 Task: Add Attachment from Google Drive to Card Card0000000307 in Board Board0000000077 in Workspace WS0000000026 in Trello. Add Cover Orange to Card Card0000000307 in Board Board0000000077 in Workspace WS0000000026 in Trello. Add "Add Label …" with "Title" Title0000000307 to Button Button0000000307 to Card Card0000000307 in Board Board0000000077 in Workspace WS0000000026 in Trello. Add Description DS0000000307 to Card Card0000000307 in Board Board0000000077 in Workspace WS0000000026 in Trello. Add Comment CM0000000307 to Card Card0000000307 in Board Board0000000077 in Workspace WS0000000026 in Trello
Action: Mouse moved to (433, 478)
Screenshot: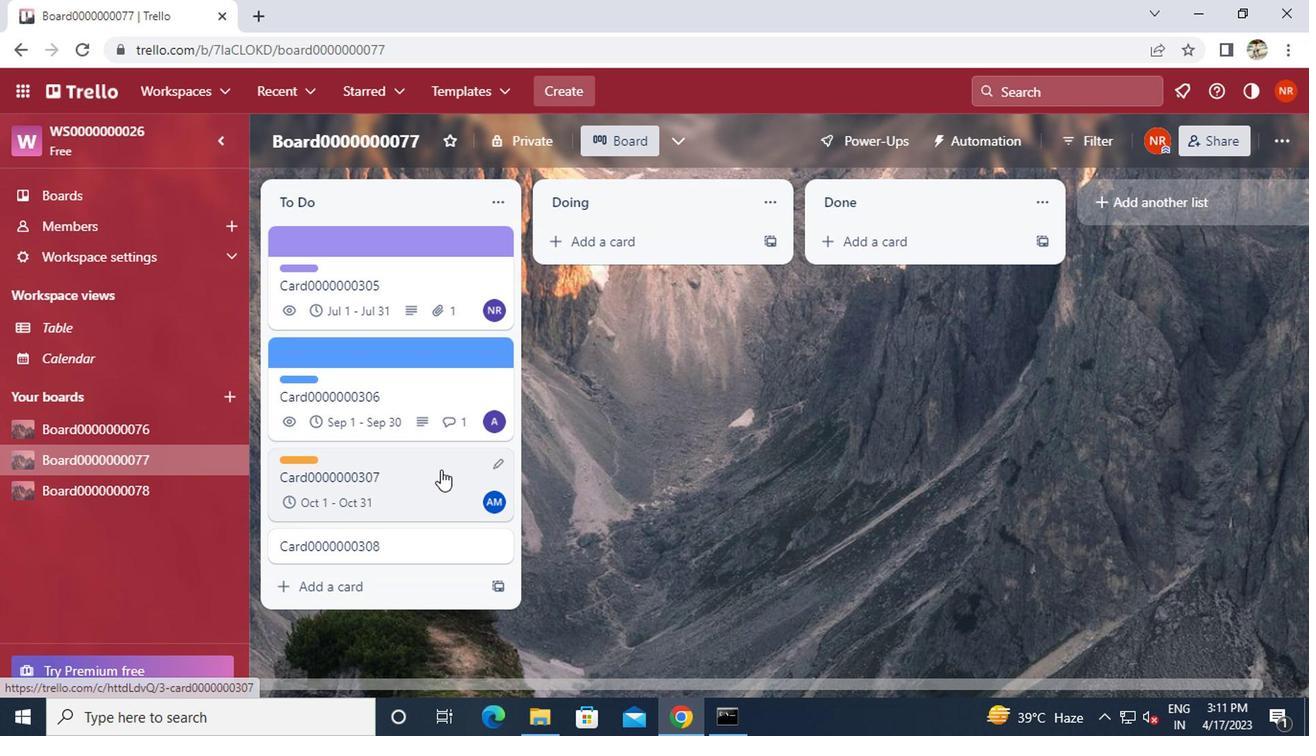 
Action: Mouse pressed left at (433, 478)
Screenshot: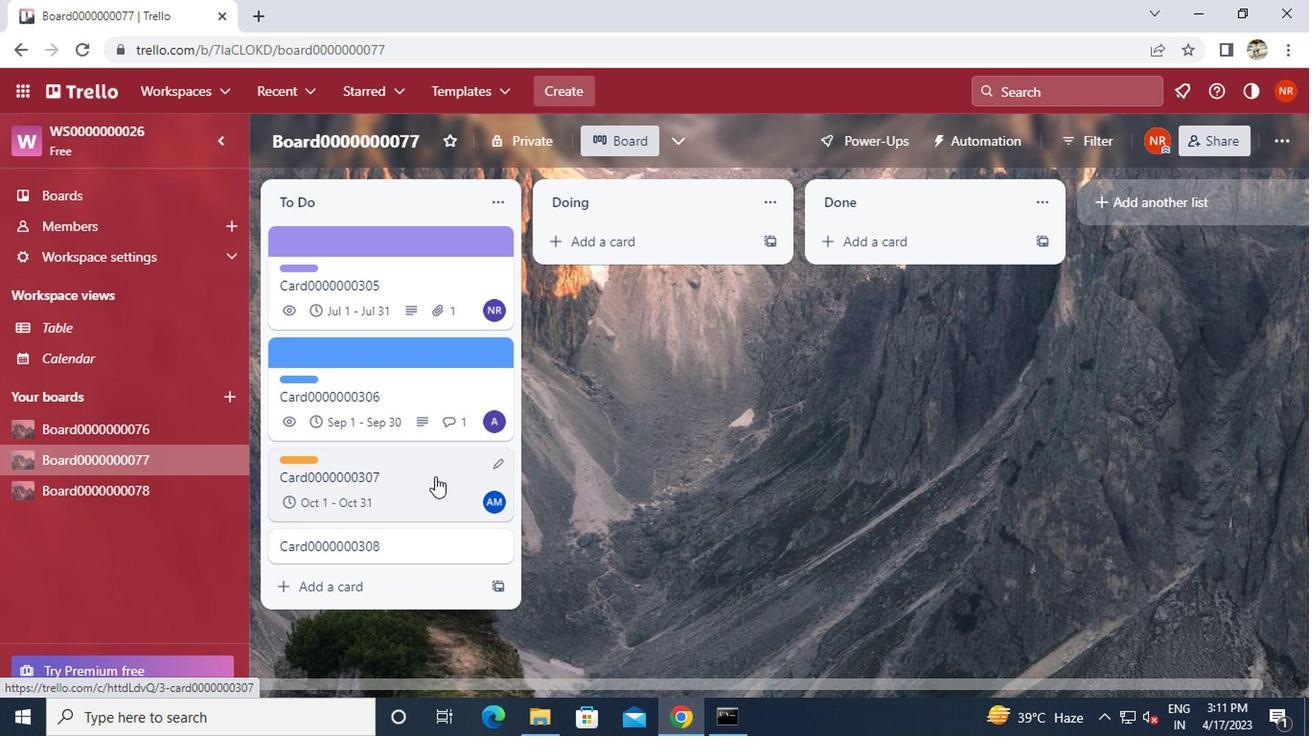 
Action: Mouse moved to (873, 391)
Screenshot: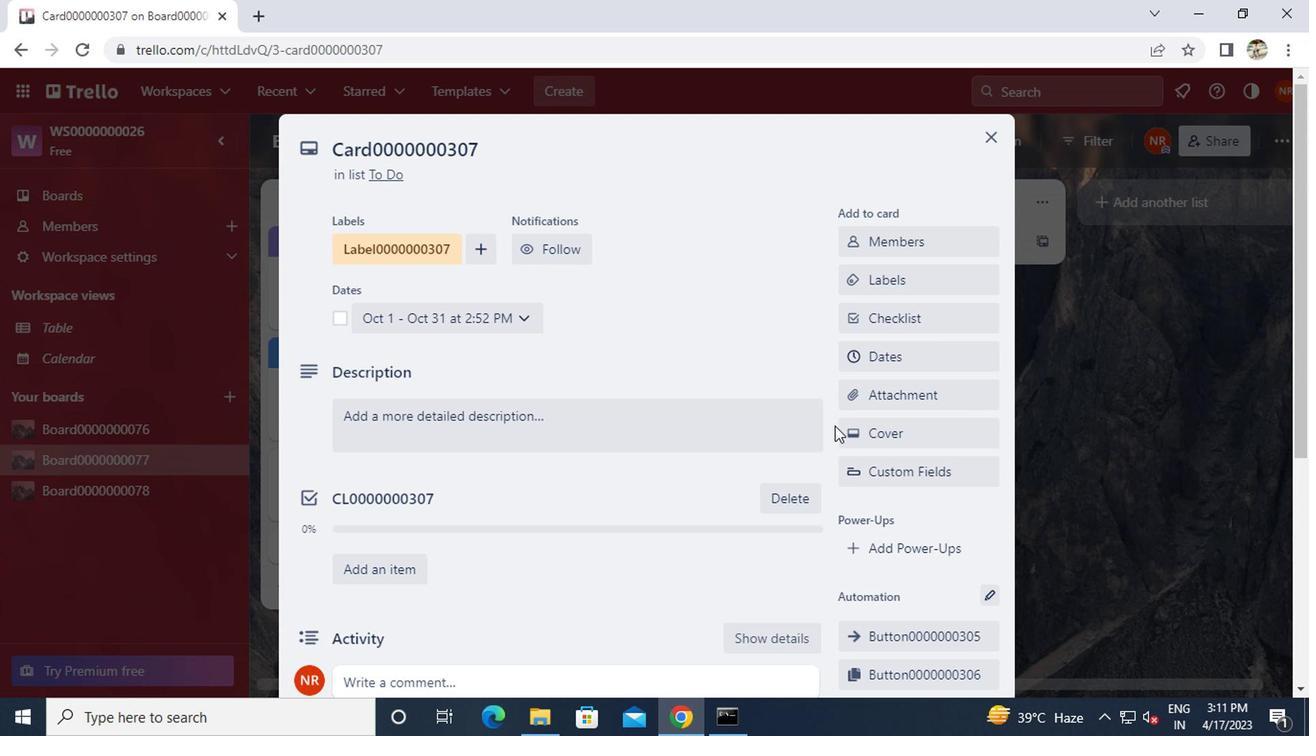 
Action: Mouse pressed left at (873, 391)
Screenshot: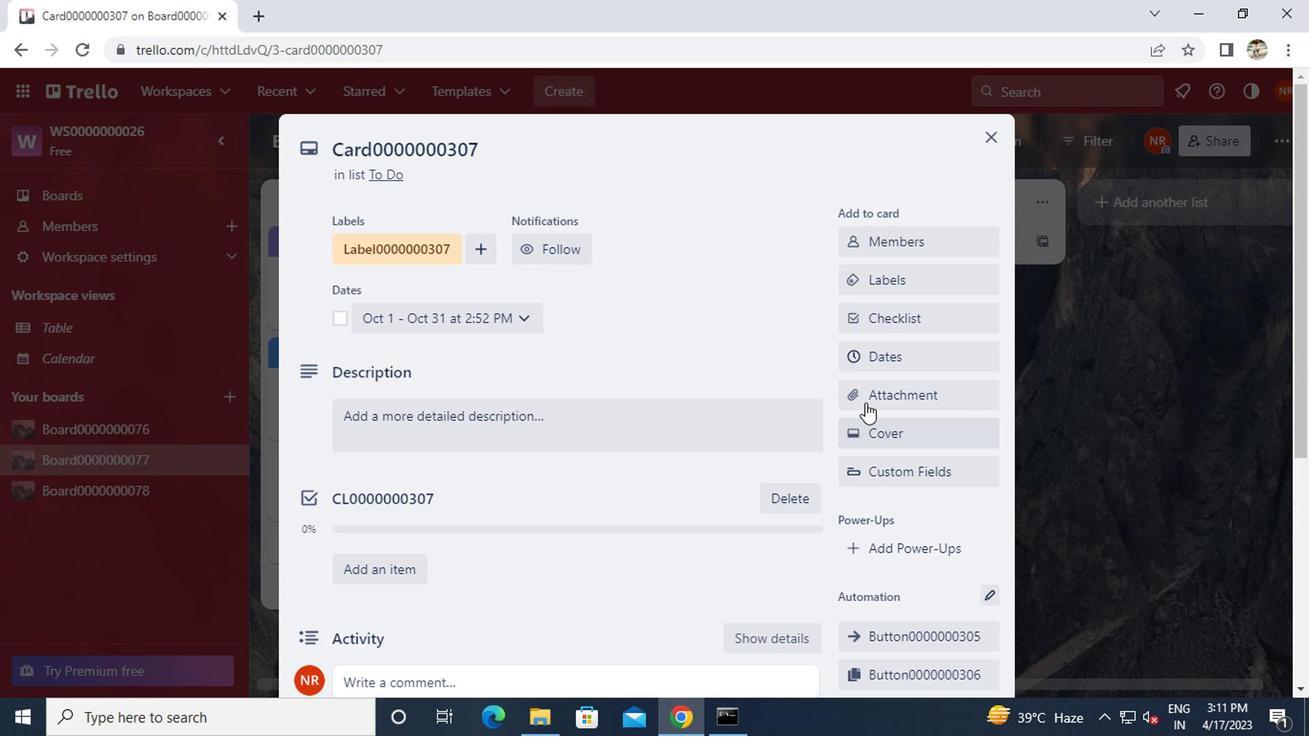 
Action: Mouse moved to (883, 240)
Screenshot: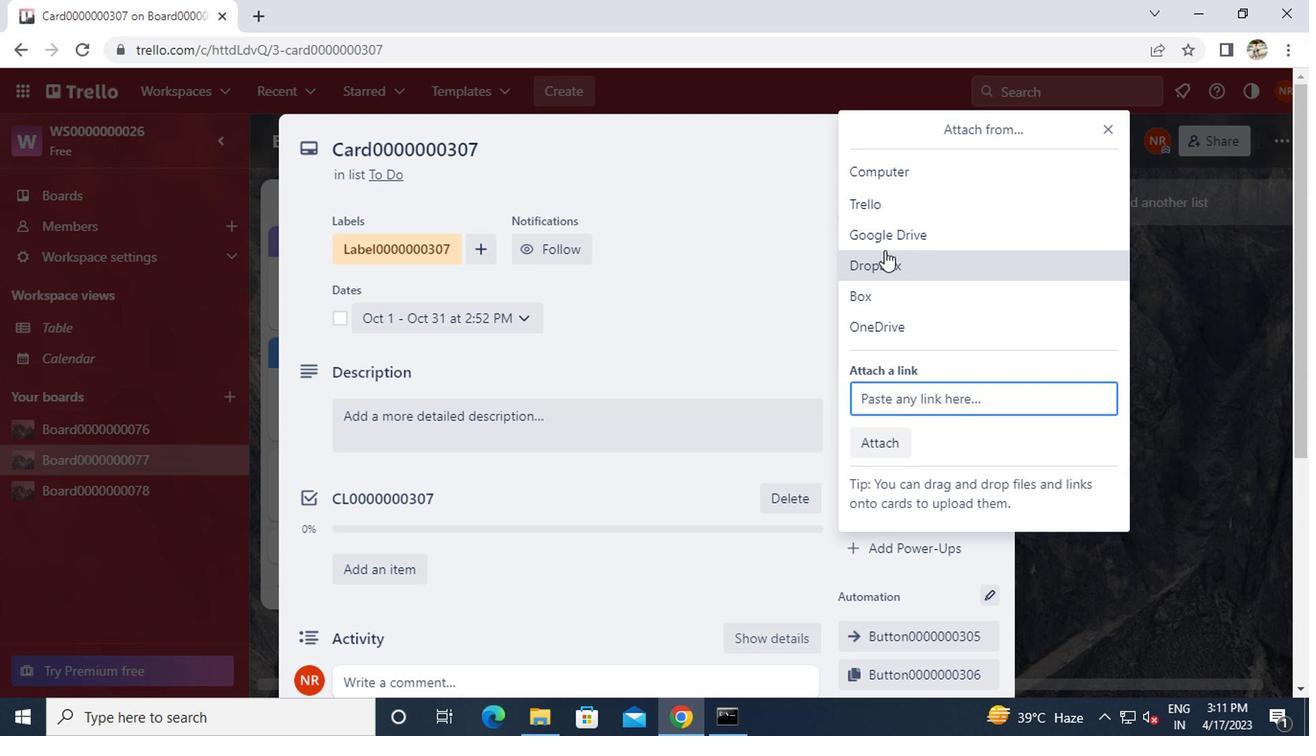 
Action: Mouse pressed left at (883, 240)
Screenshot: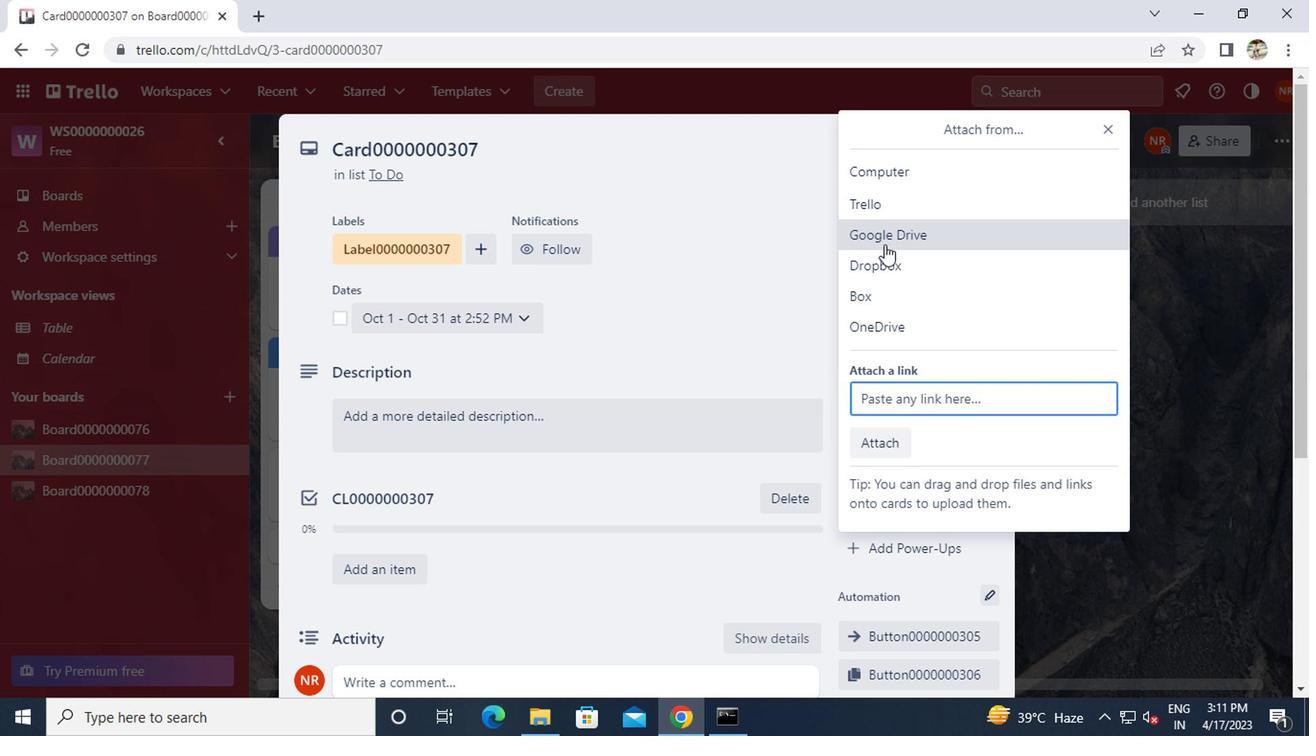 
Action: Mouse moved to (912, 390)
Screenshot: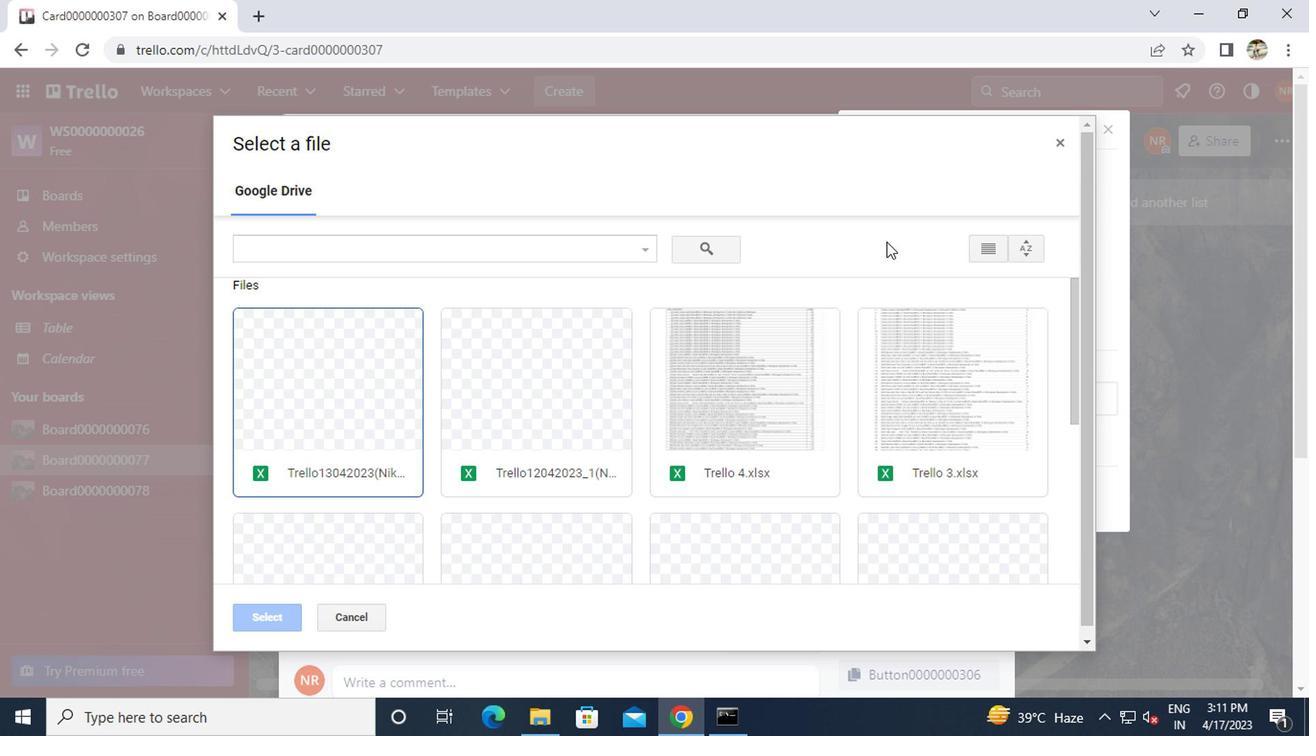 
Action: Mouse pressed left at (912, 390)
Screenshot: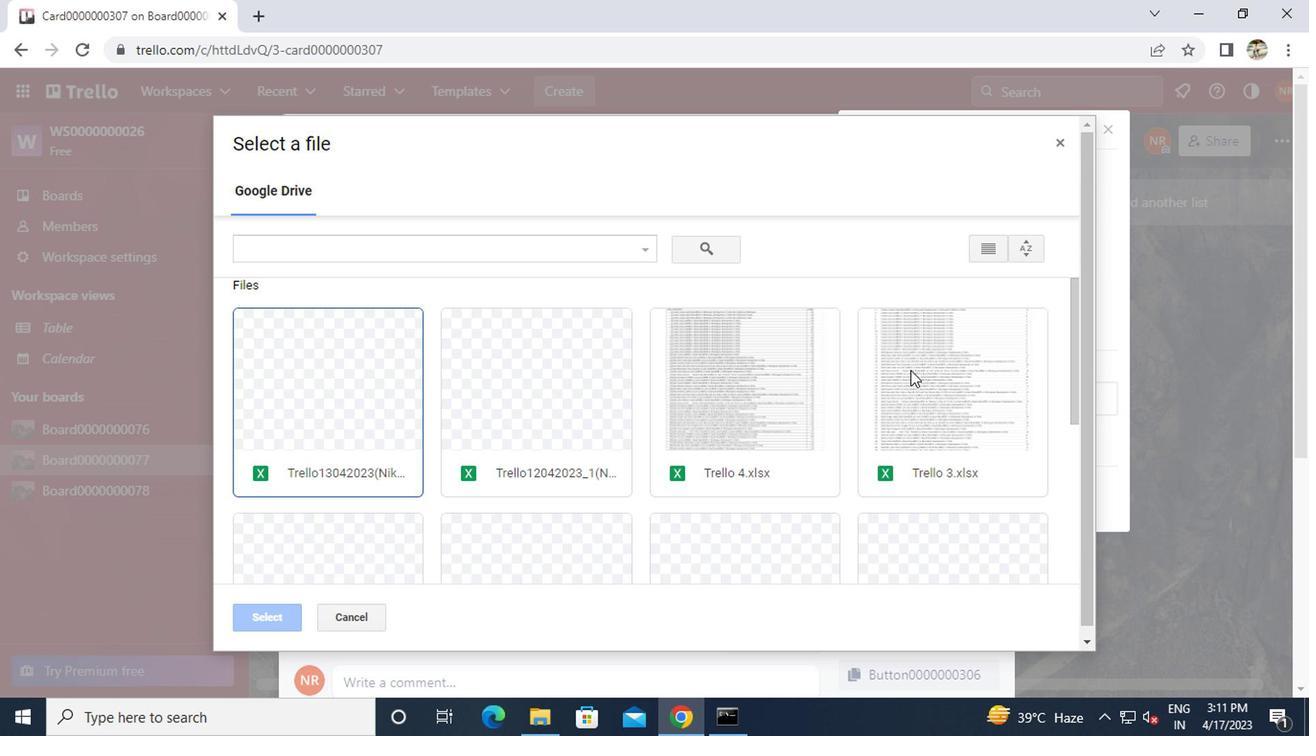 
Action: Mouse moved to (272, 621)
Screenshot: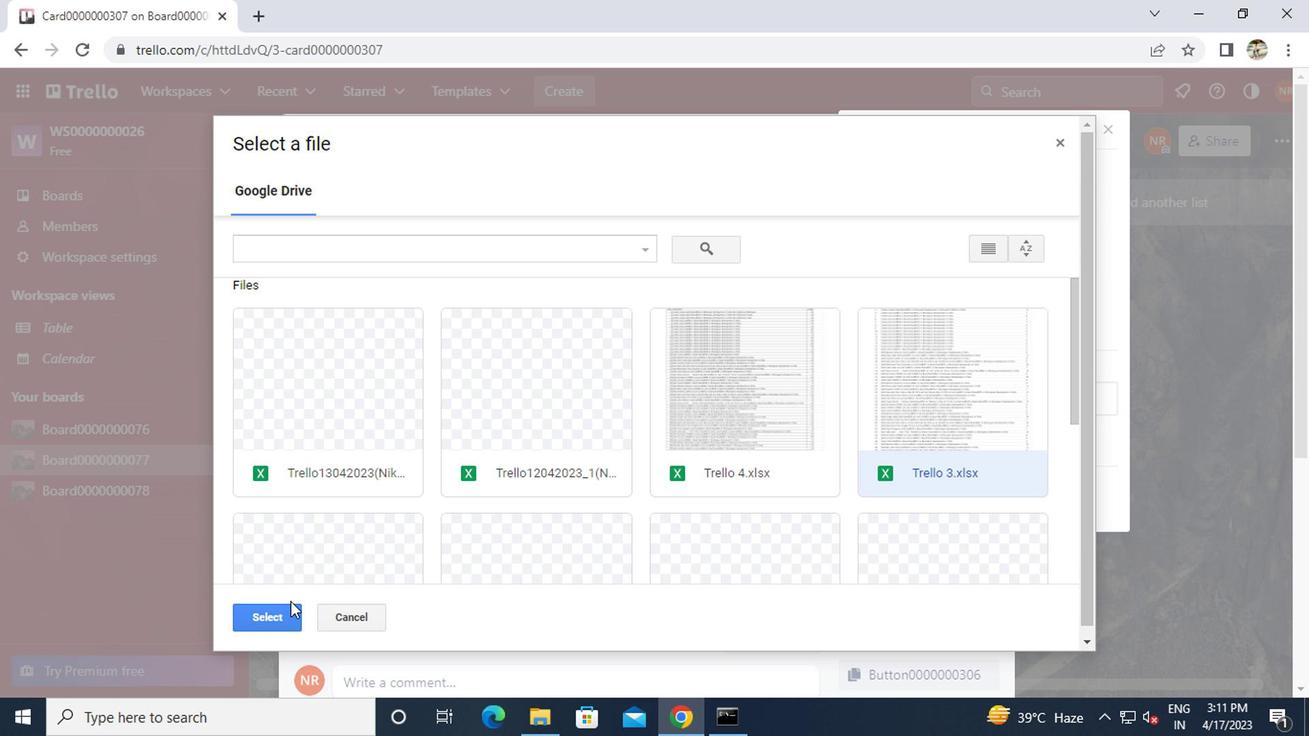 
Action: Mouse pressed left at (272, 621)
Screenshot: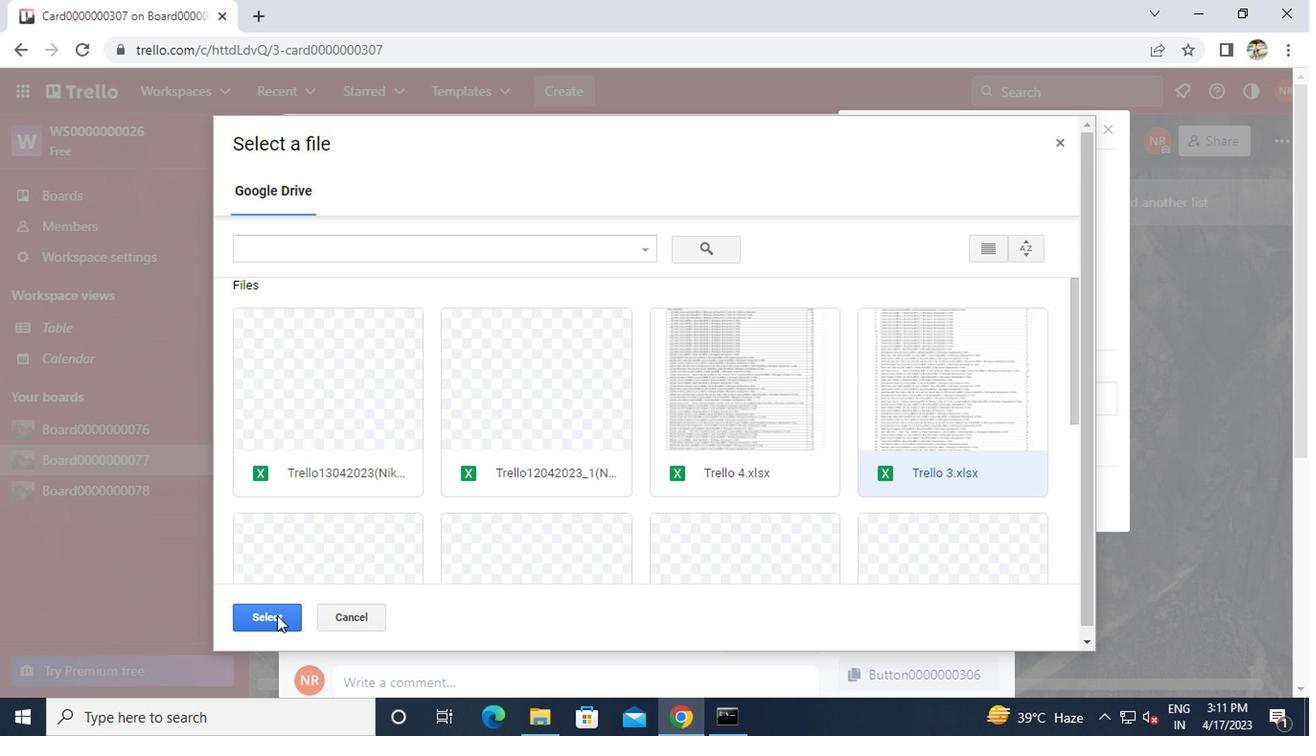 
Action: Mouse moved to (892, 437)
Screenshot: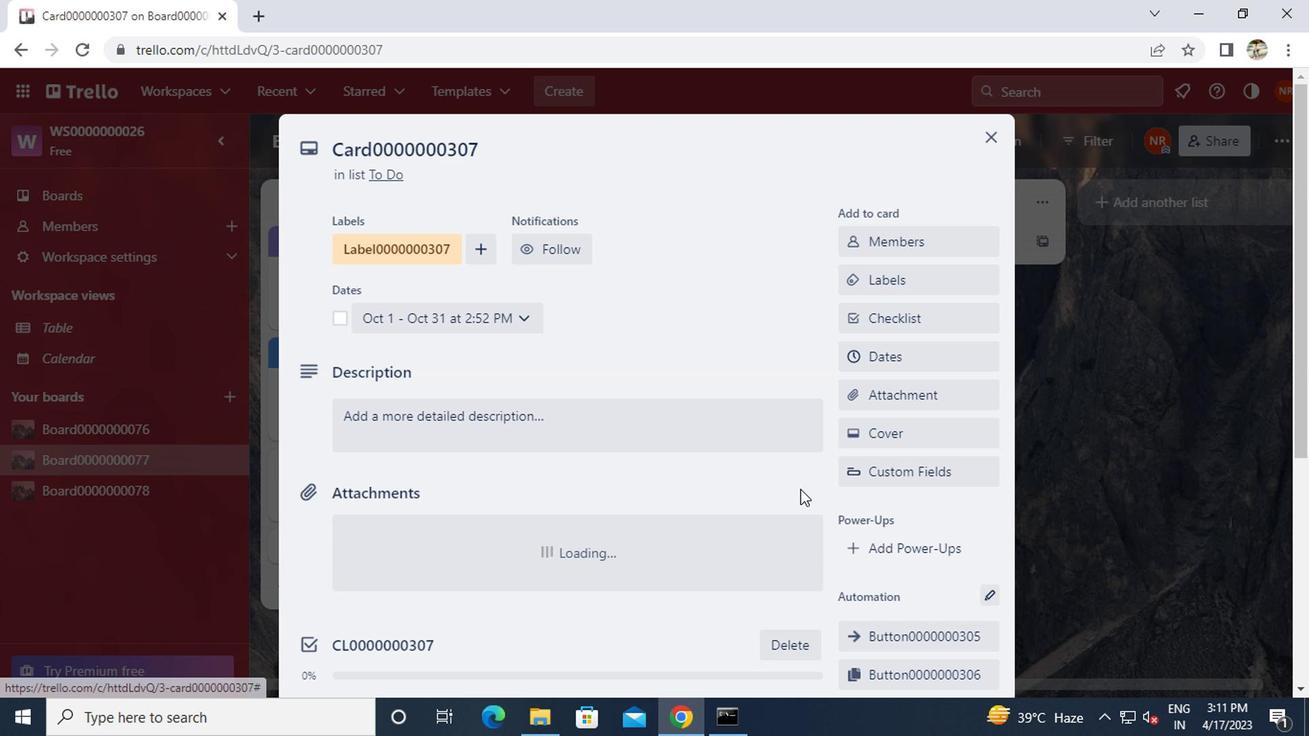 
Action: Mouse pressed left at (892, 437)
Screenshot: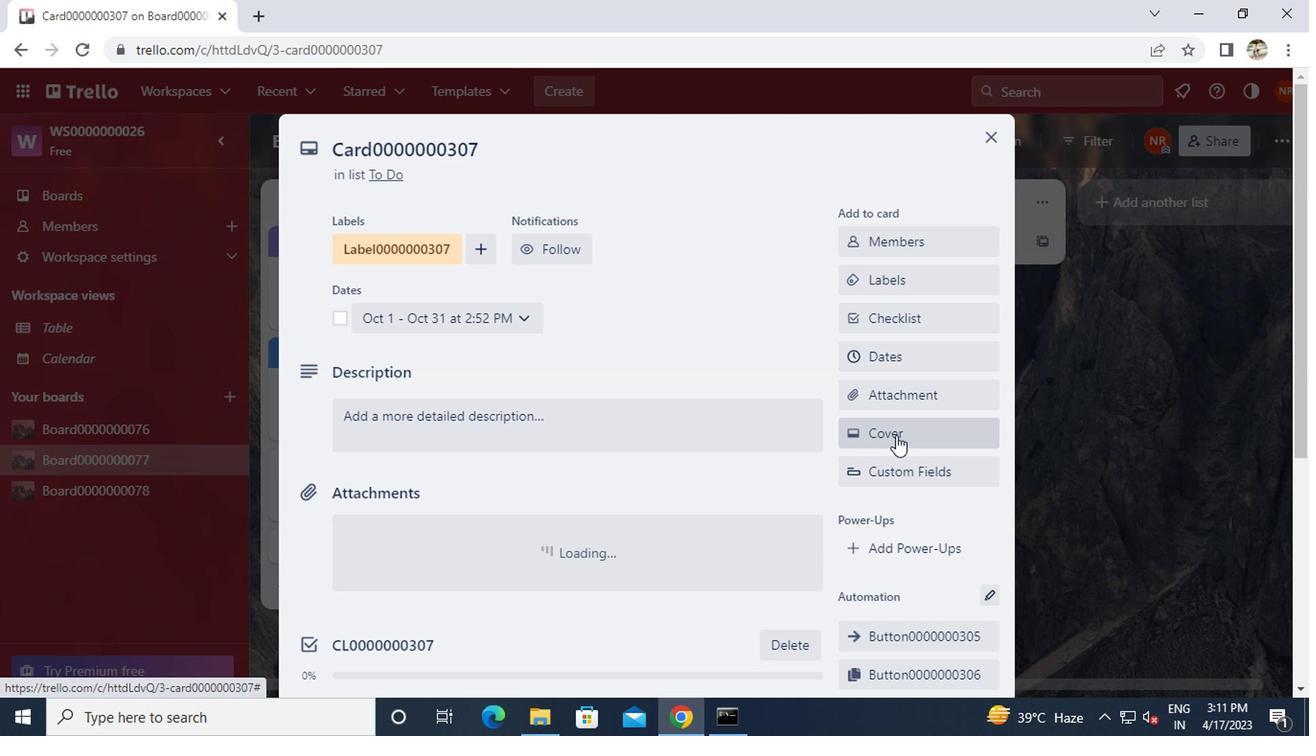 
Action: Mouse moved to (985, 299)
Screenshot: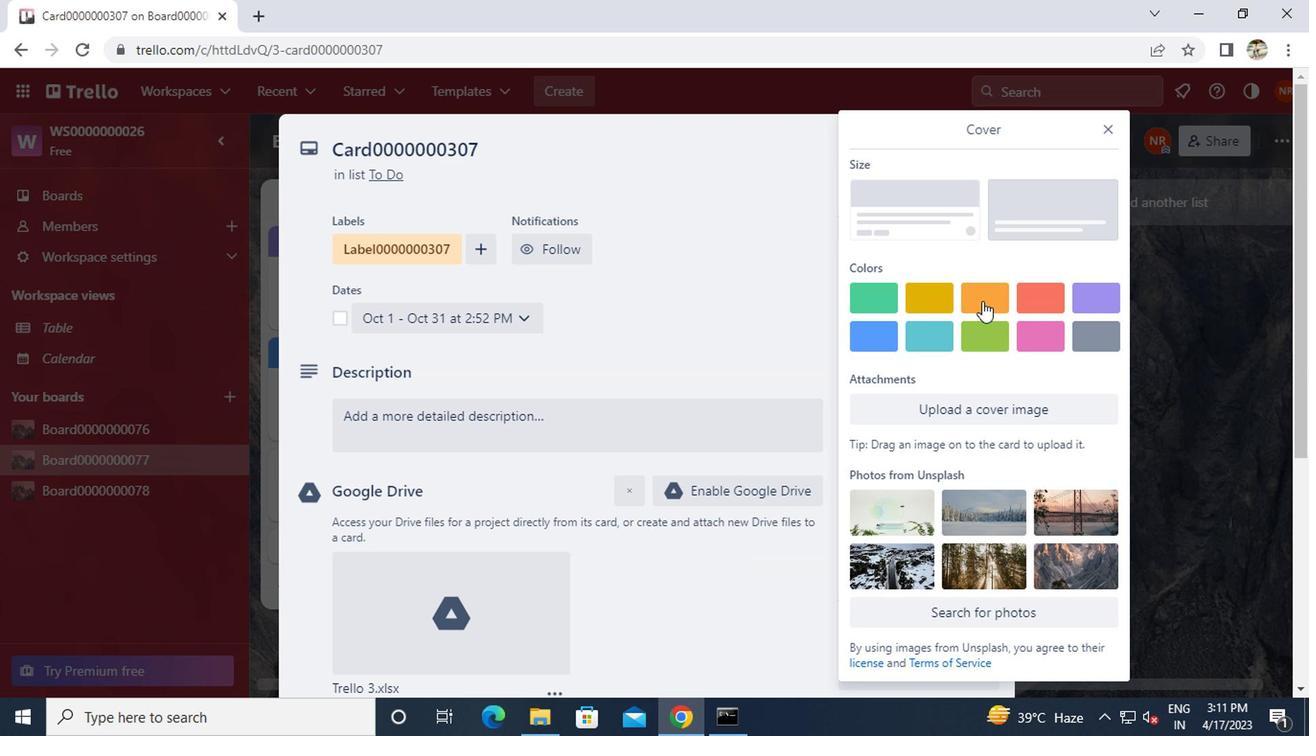 
Action: Mouse pressed left at (985, 299)
Screenshot: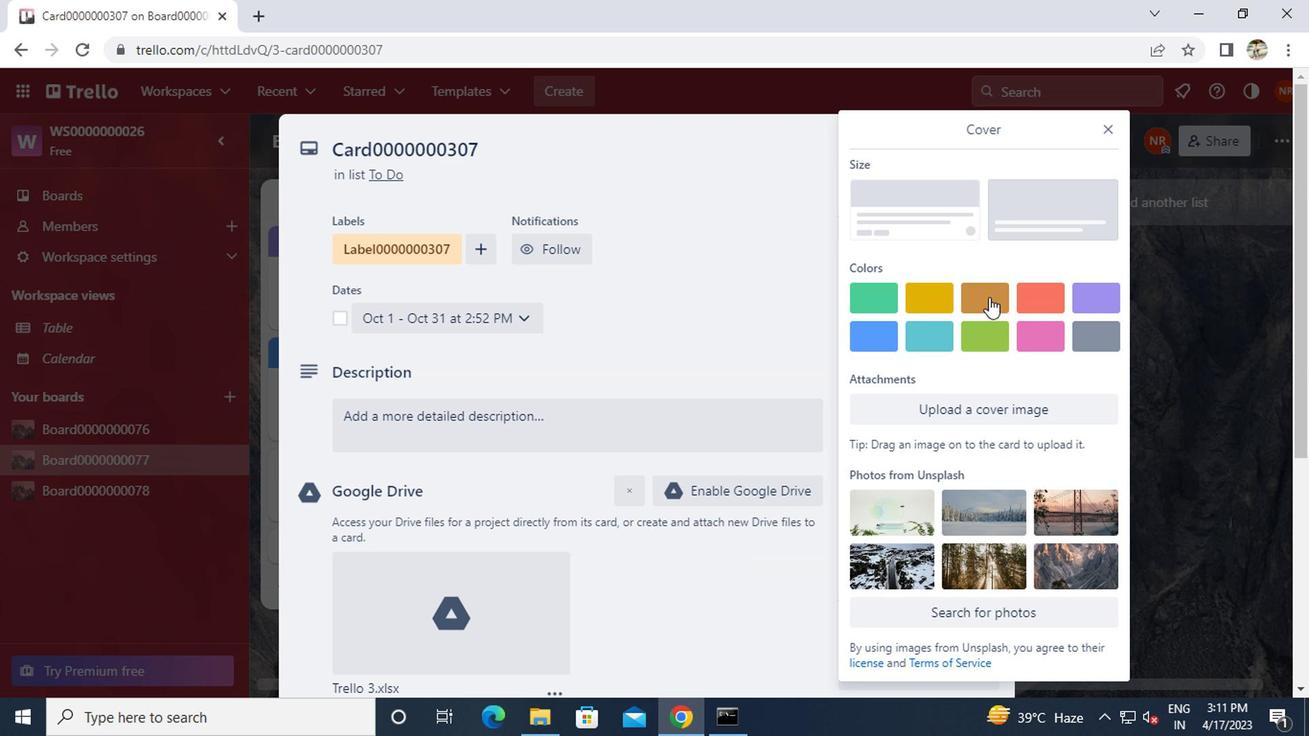 
Action: Mouse moved to (1103, 129)
Screenshot: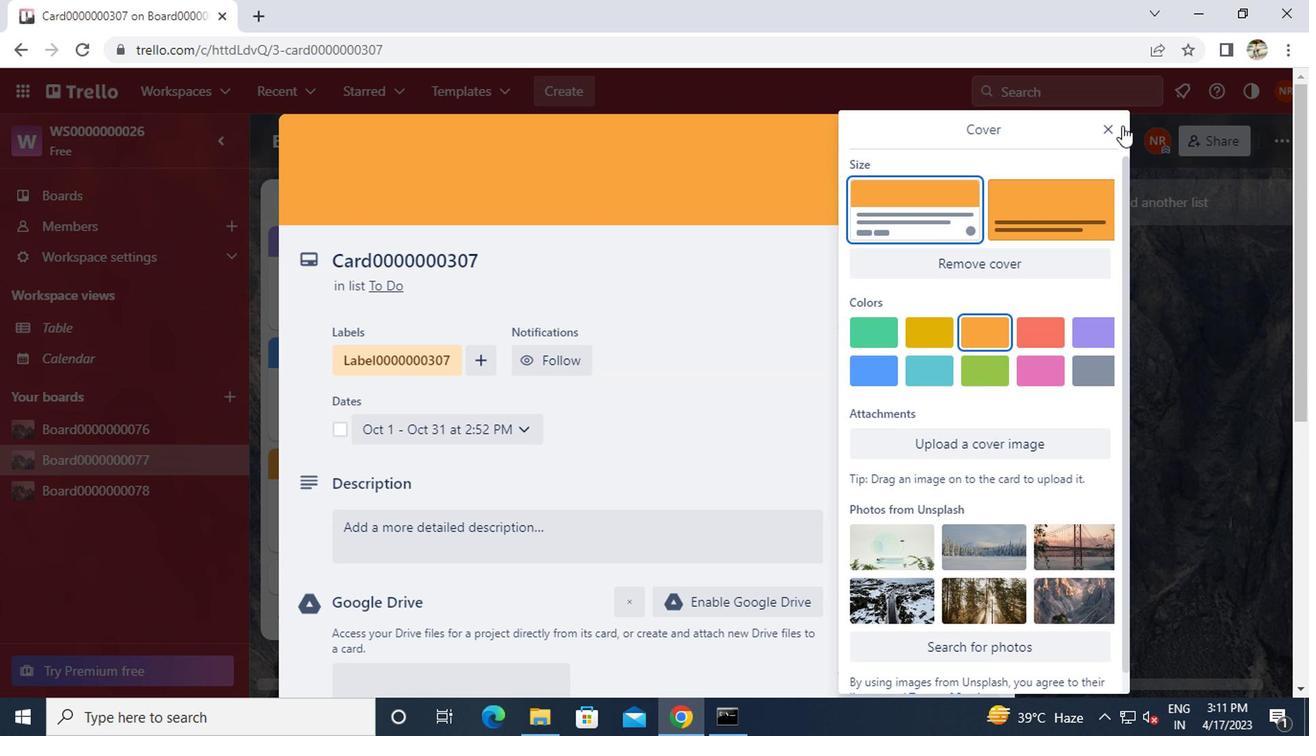 
Action: Mouse pressed left at (1103, 129)
Screenshot: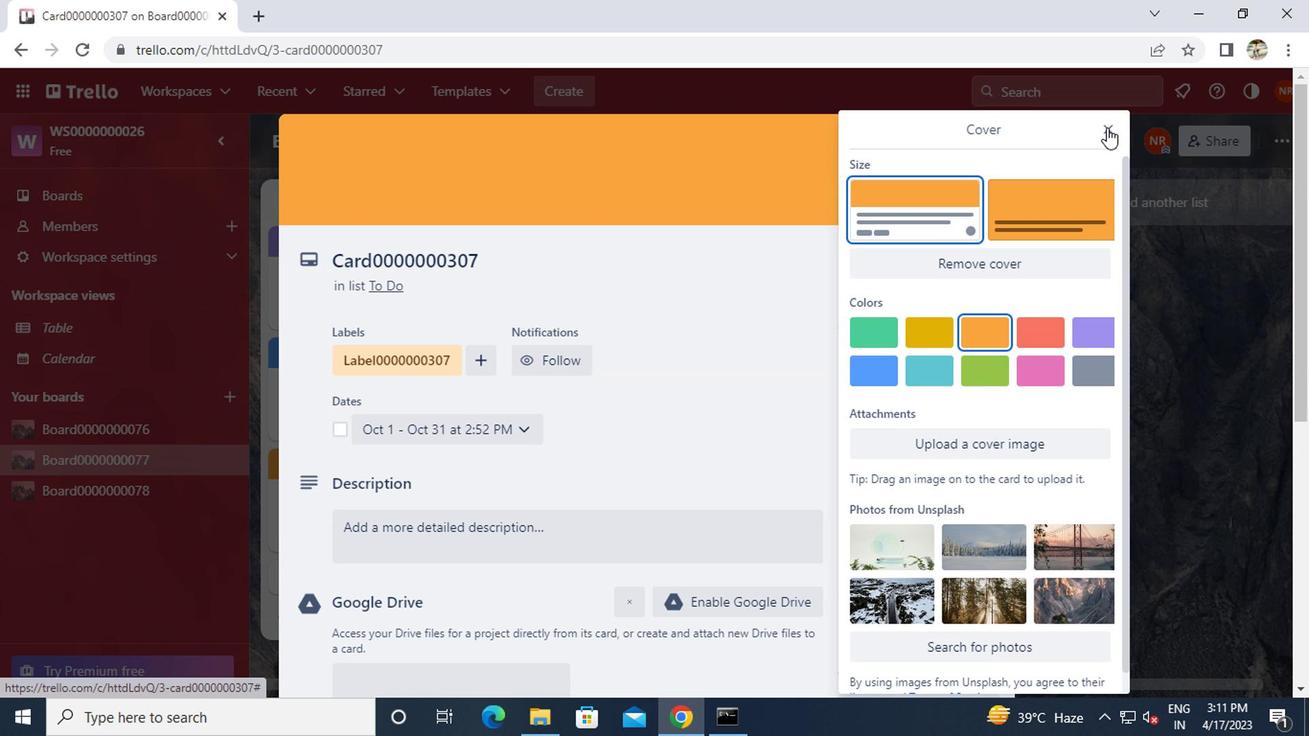 
Action: Mouse moved to (916, 357)
Screenshot: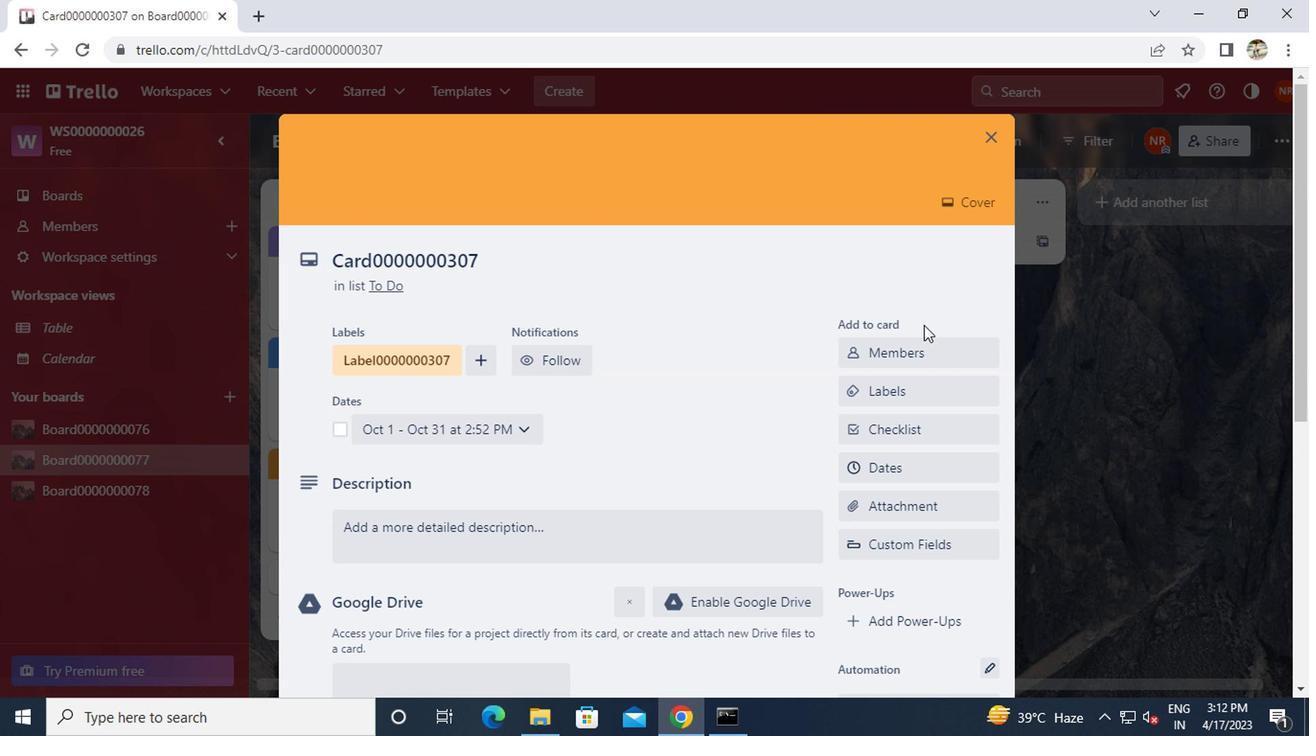 
Action: Mouse scrolled (916, 356) with delta (0, 0)
Screenshot: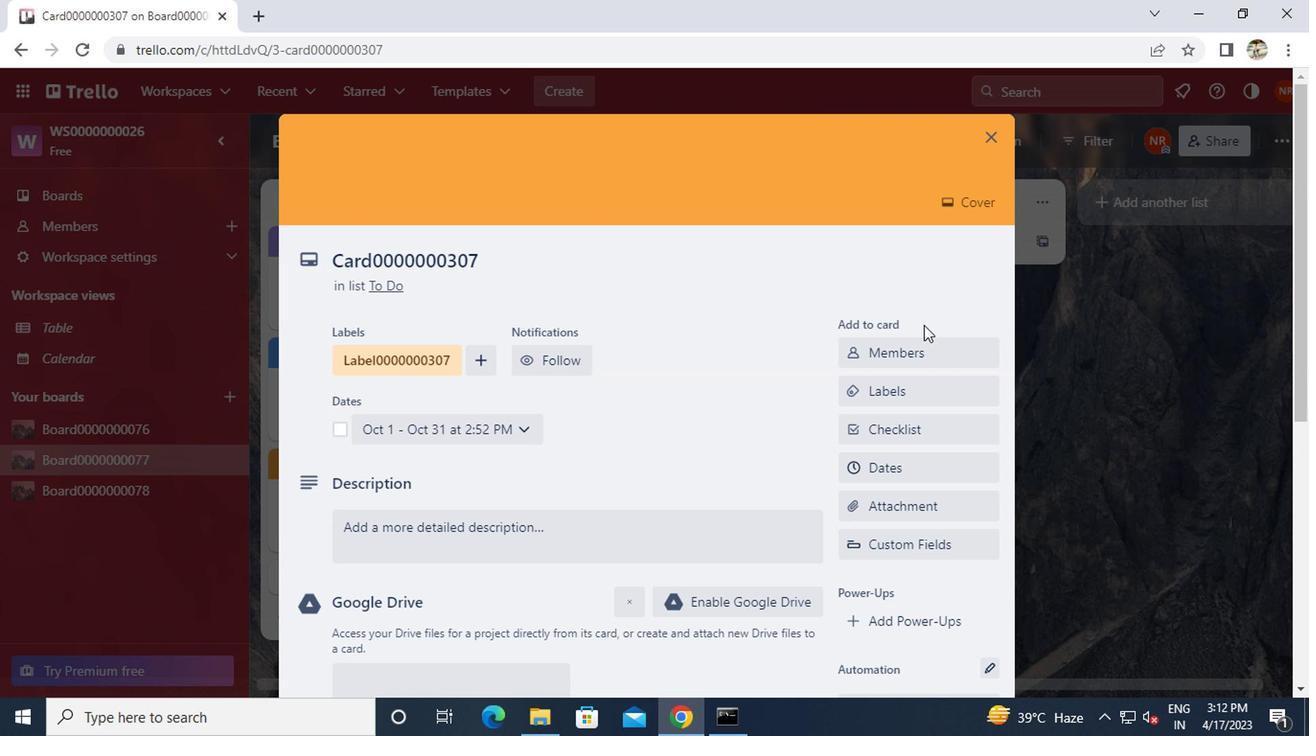 
Action: Mouse scrolled (916, 356) with delta (0, 0)
Screenshot: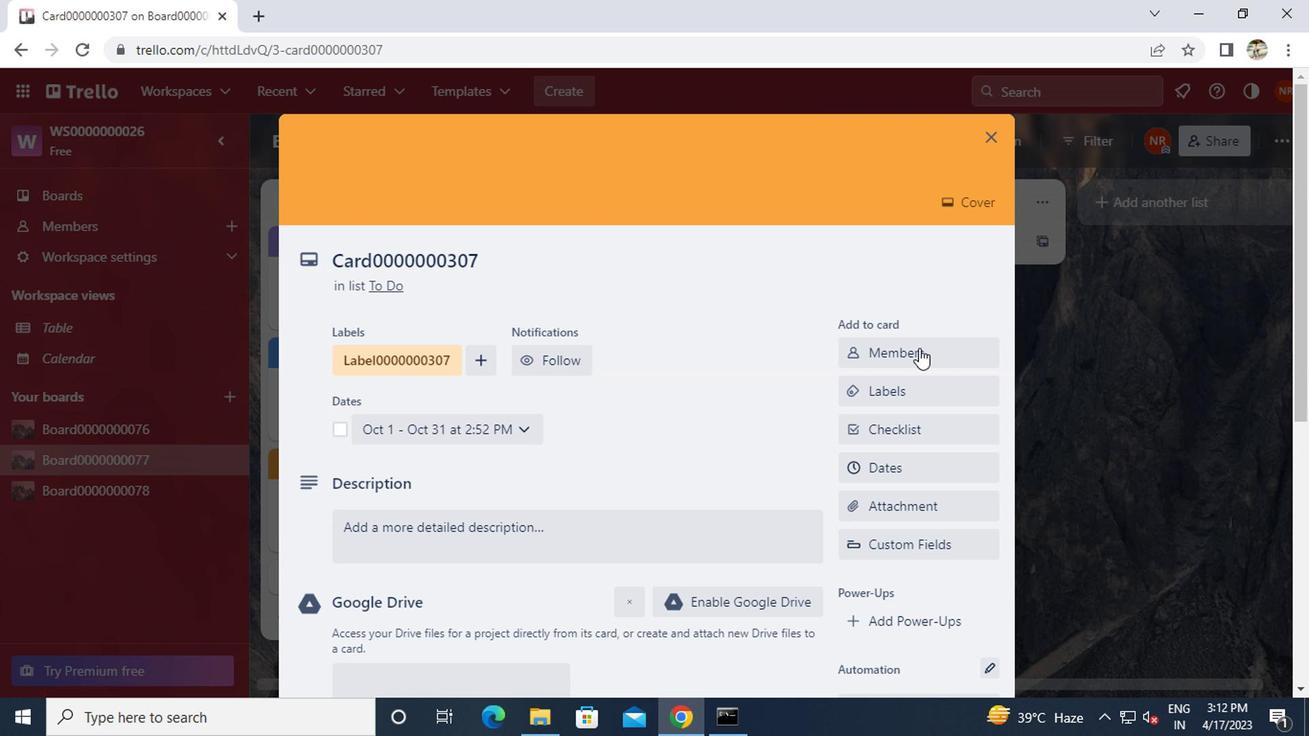 
Action: Mouse scrolled (916, 356) with delta (0, 0)
Screenshot: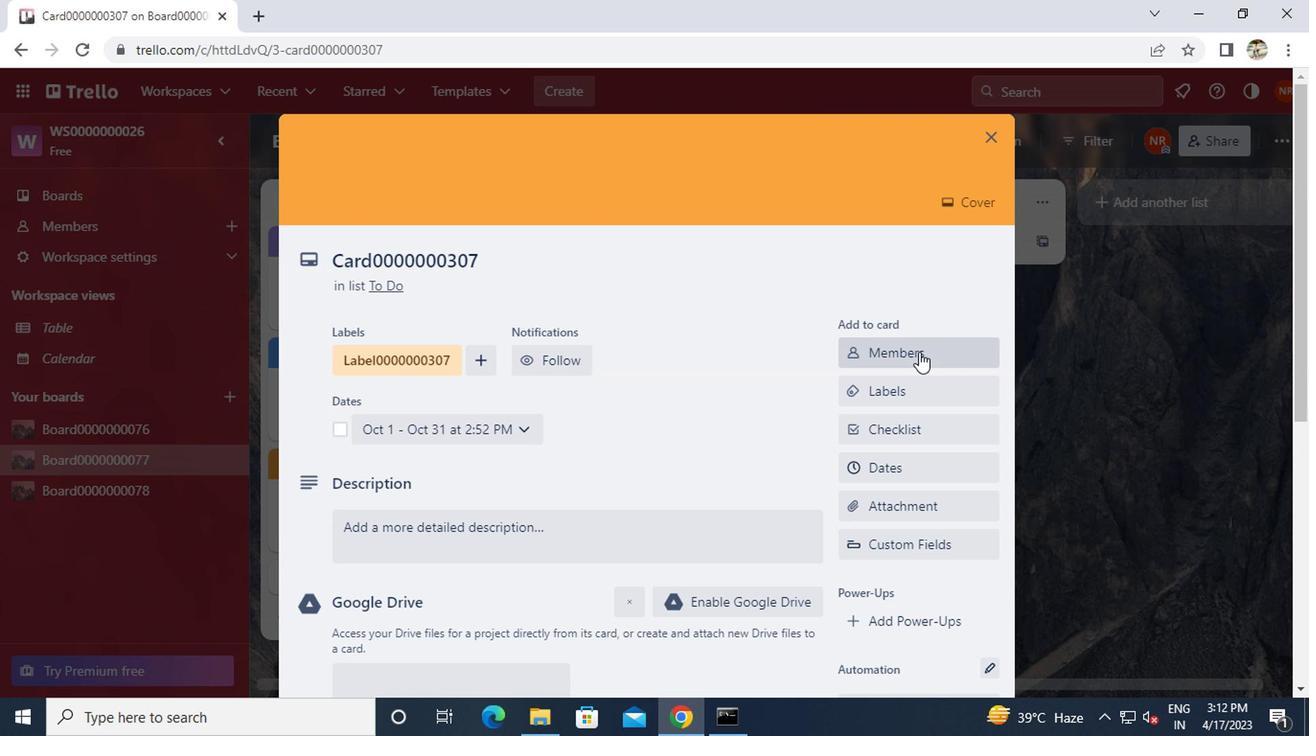 
Action: Mouse scrolled (916, 356) with delta (0, 0)
Screenshot: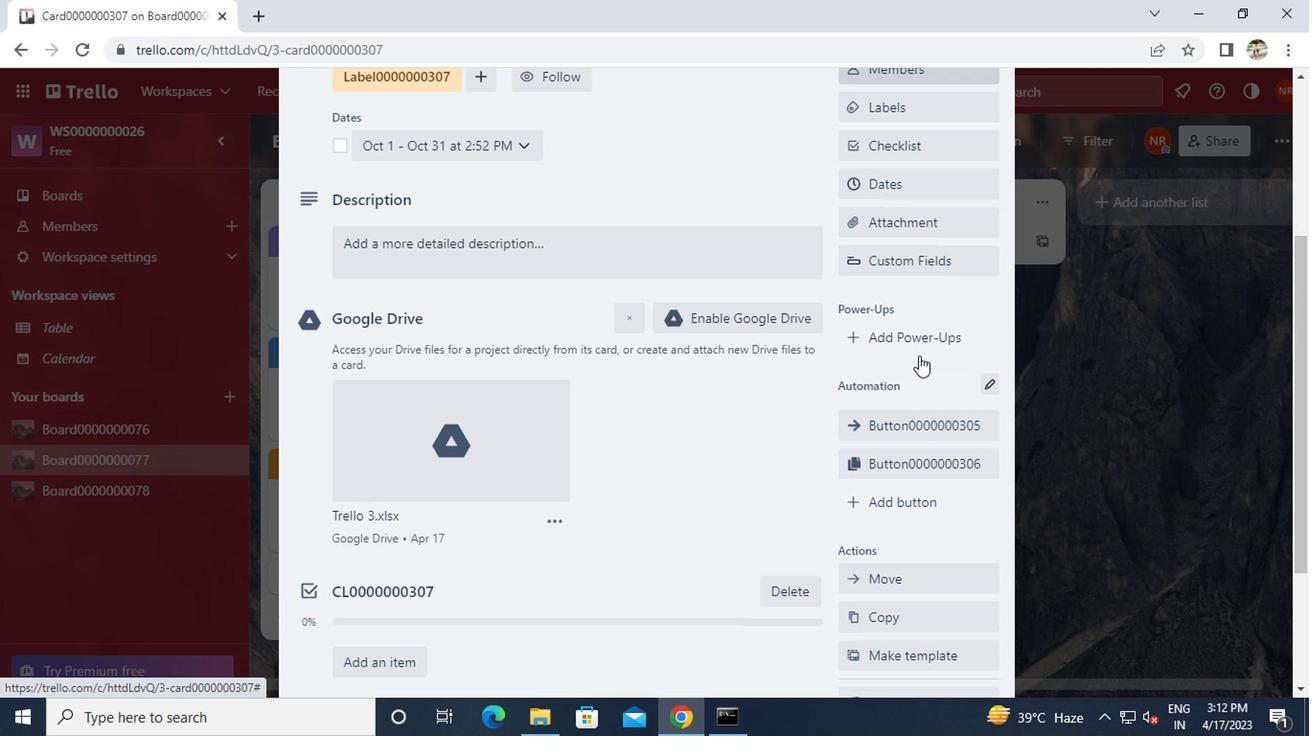
Action: Mouse scrolled (916, 356) with delta (0, 0)
Screenshot: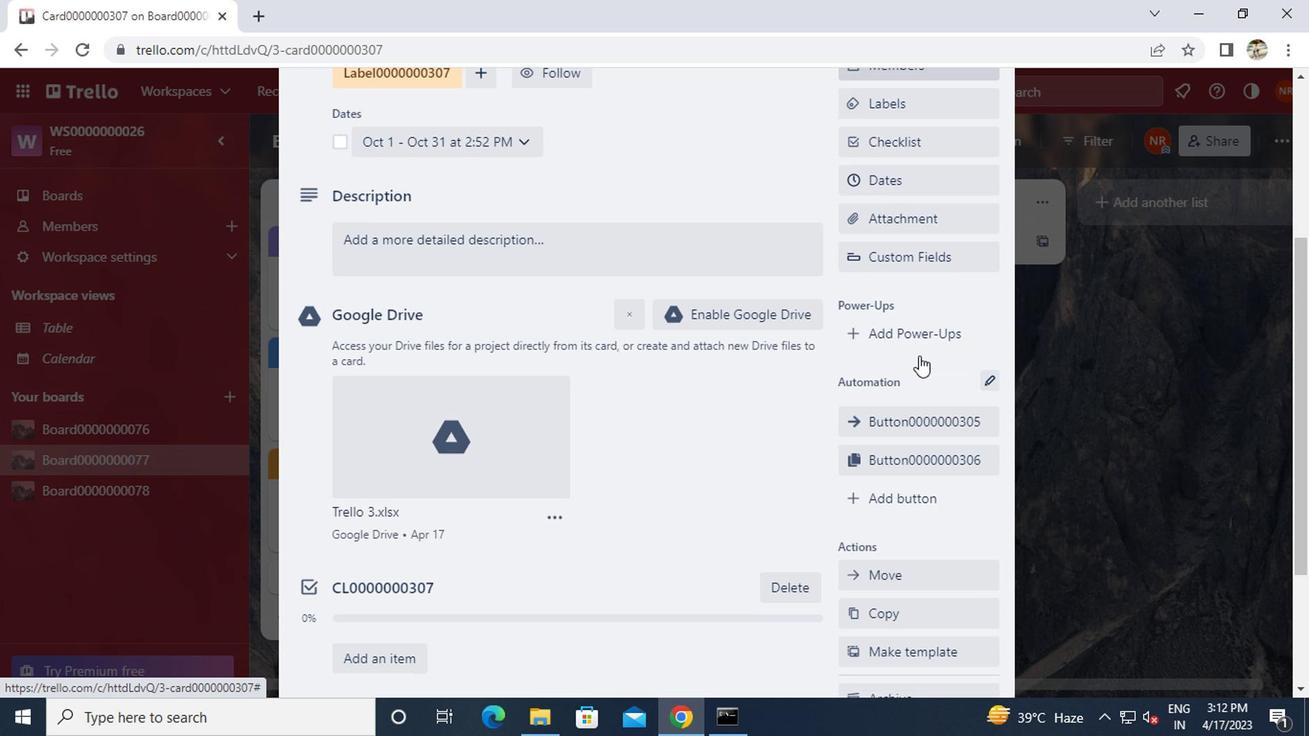 
Action: Mouse moved to (902, 324)
Screenshot: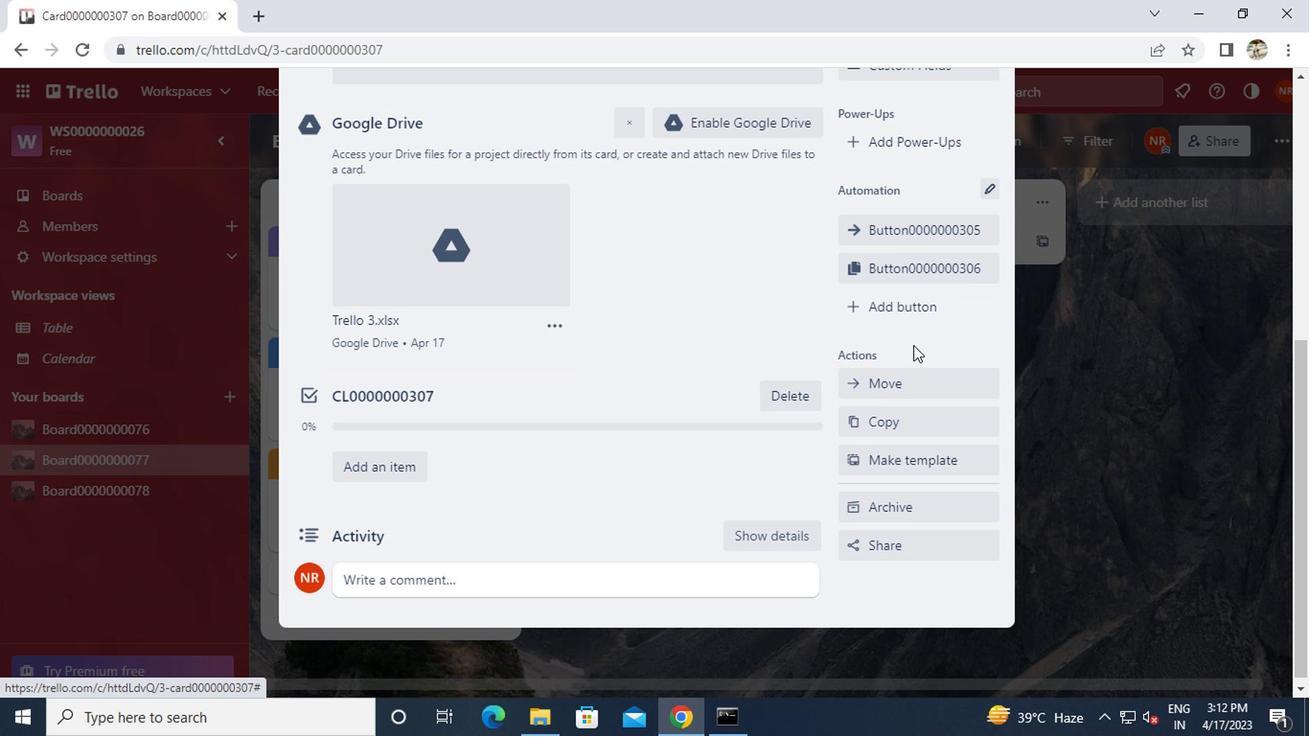 
Action: Mouse pressed left at (902, 324)
Screenshot: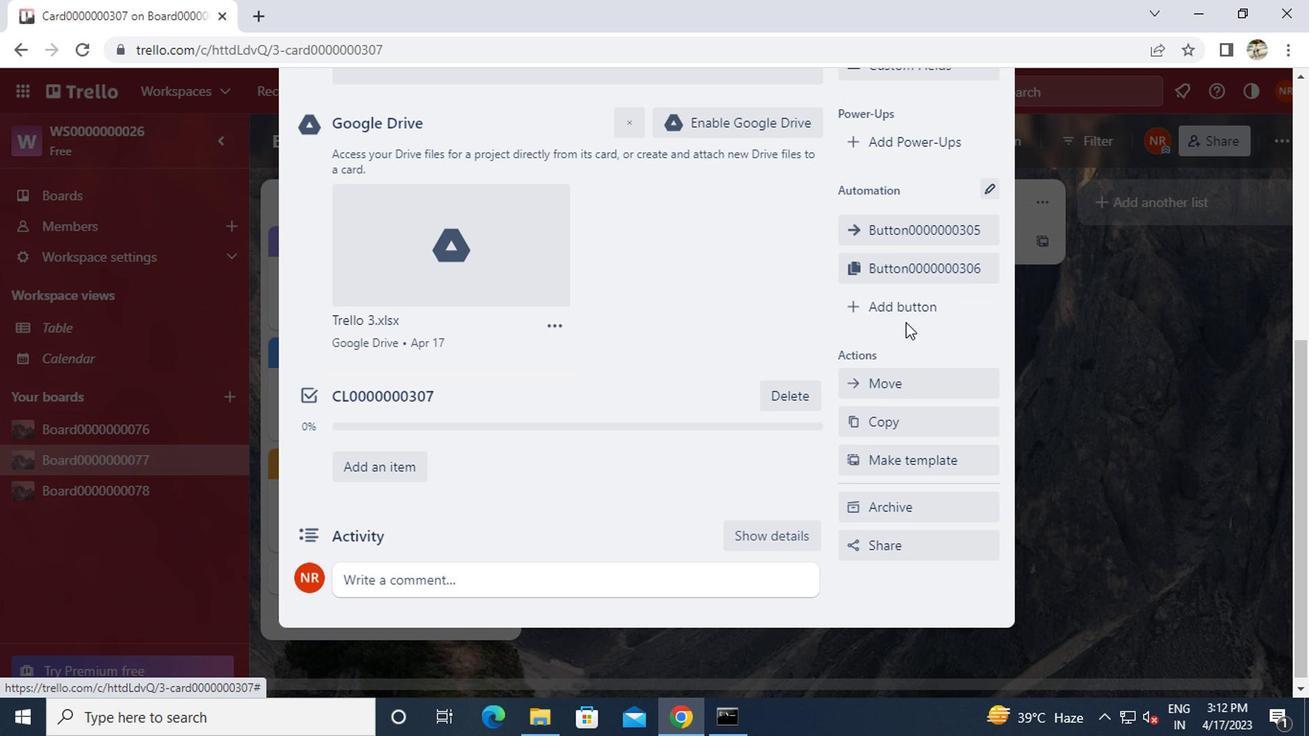 
Action: Mouse moved to (904, 309)
Screenshot: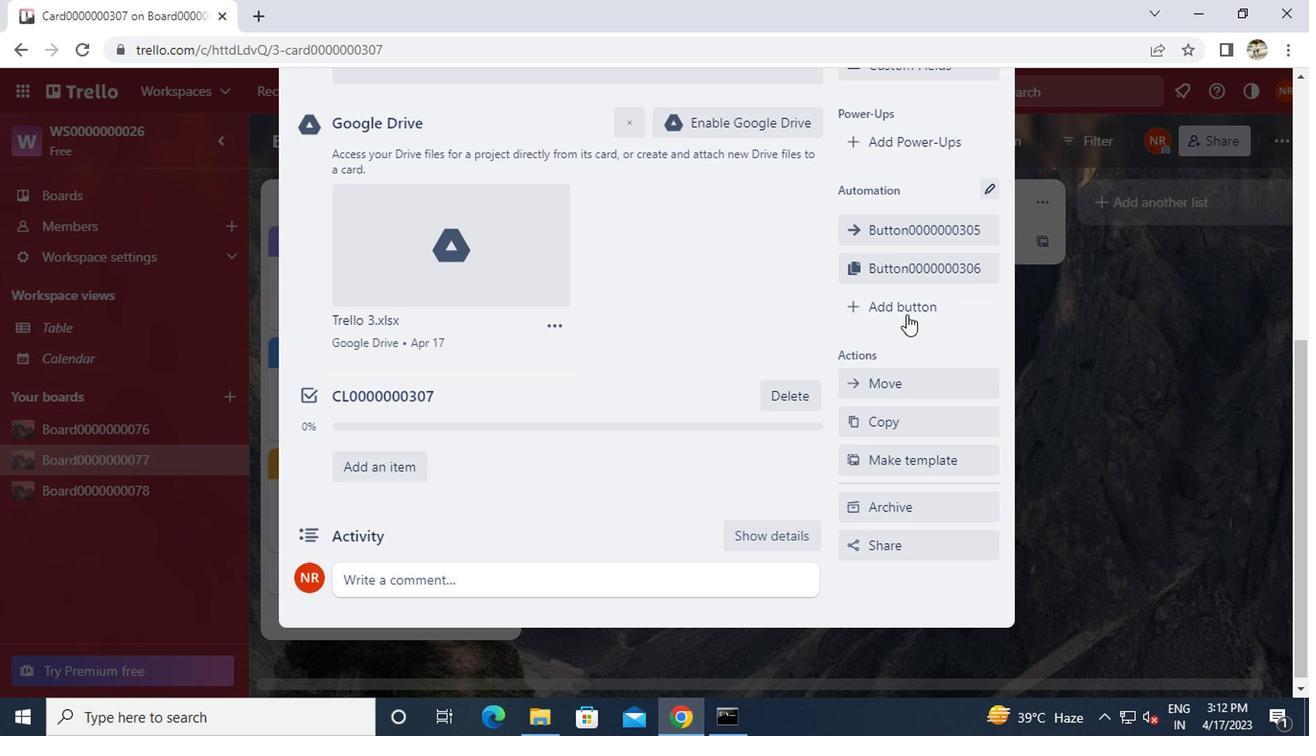 
Action: Mouse pressed left at (904, 309)
Screenshot: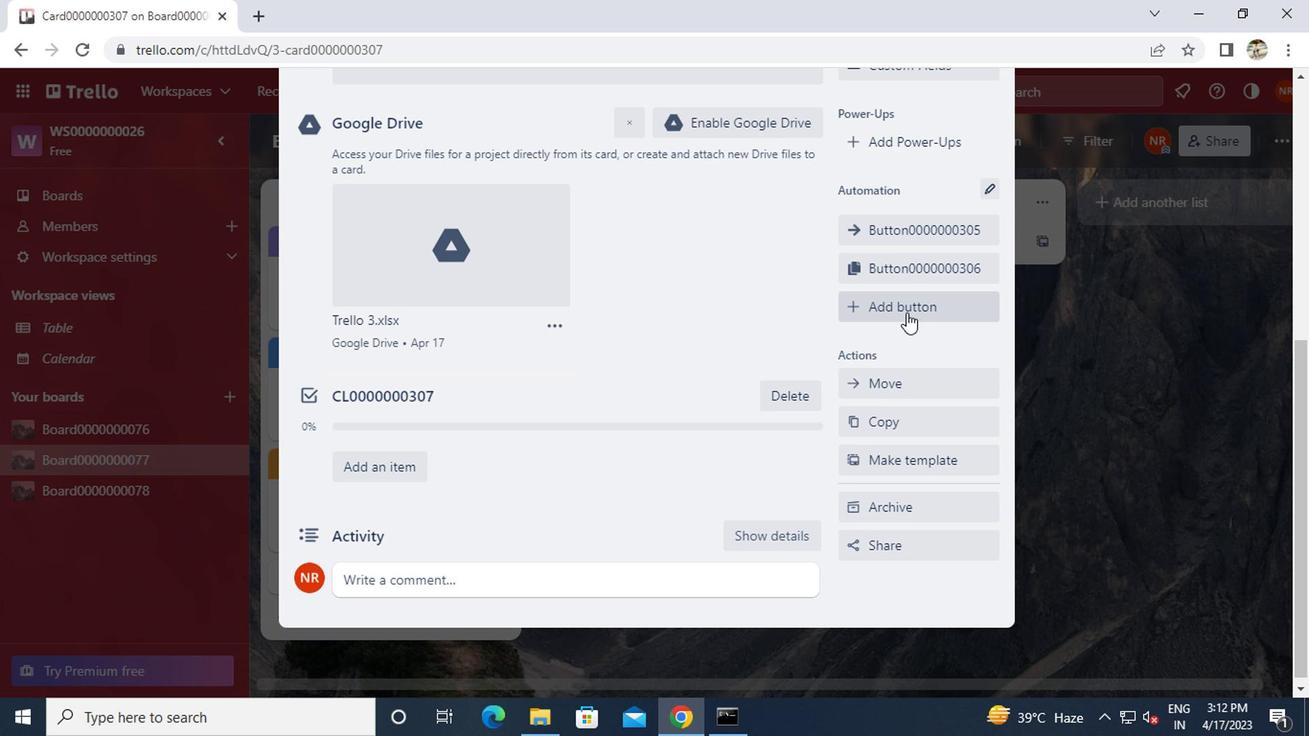
Action: Mouse pressed left at (904, 309)
Screenshot: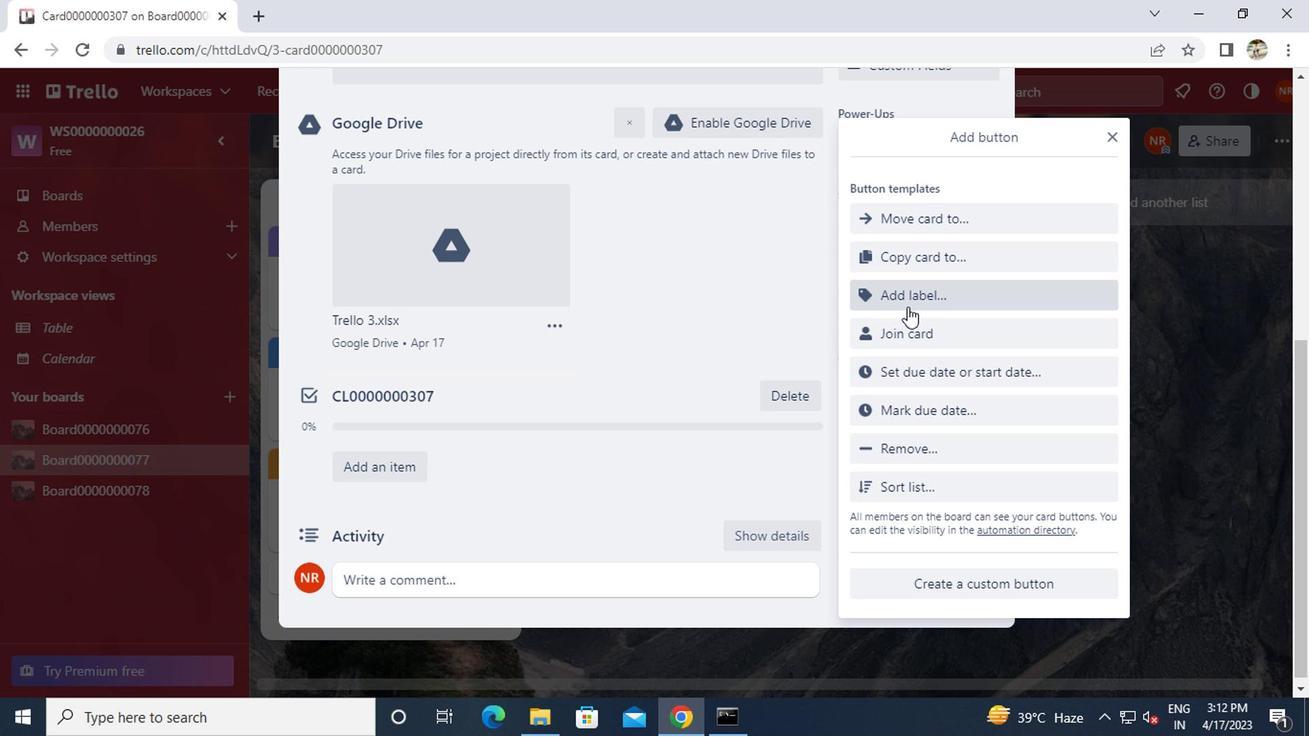 
Action: Key pressed t<Key.caps_lock>ittle0000000307
Screenshot: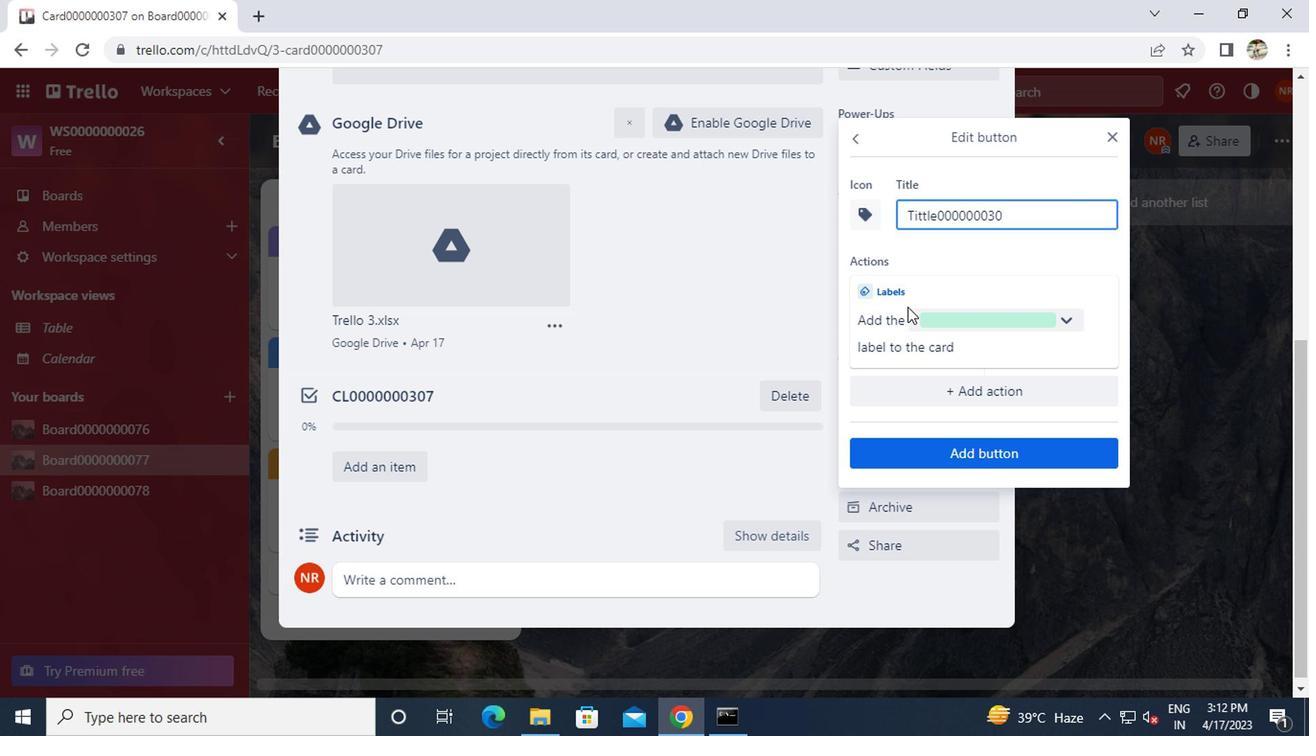 
Action: Mouse moved to (912, 457)
Screenshot: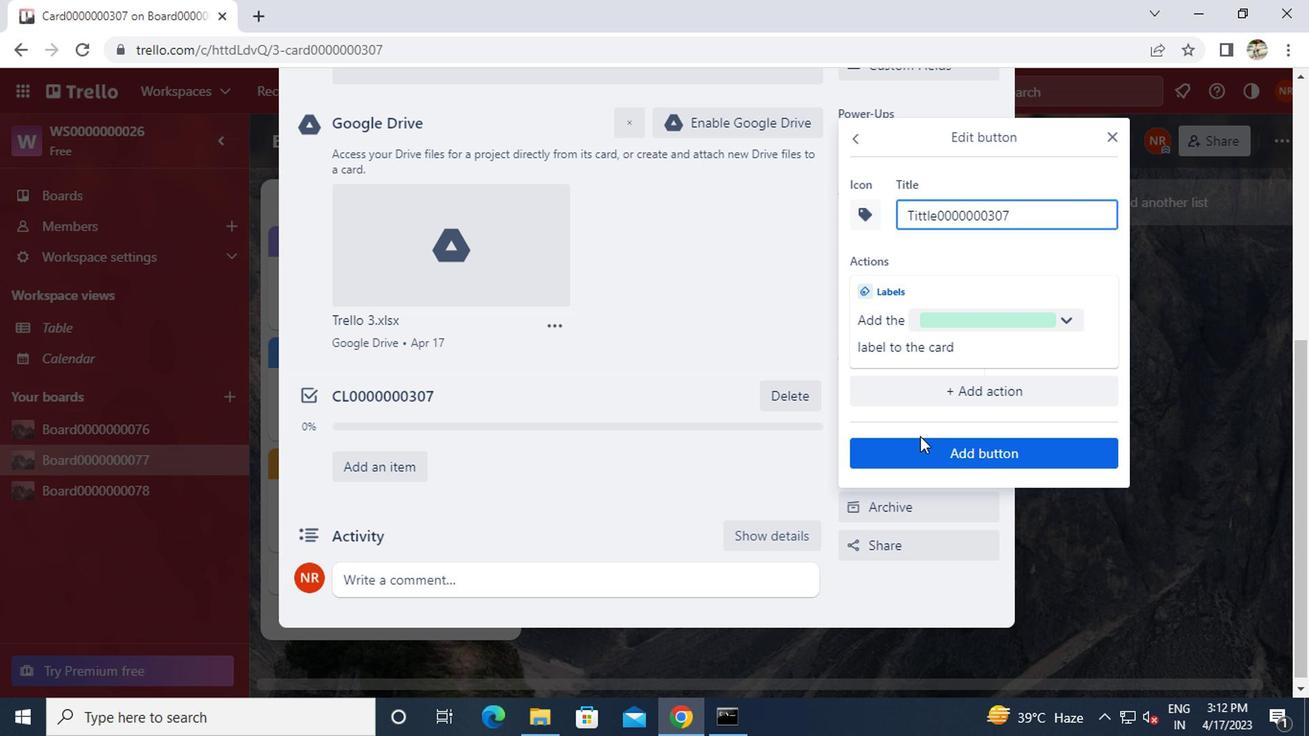 
Action: Mouse pressed left at (912, 457)
Screenshot: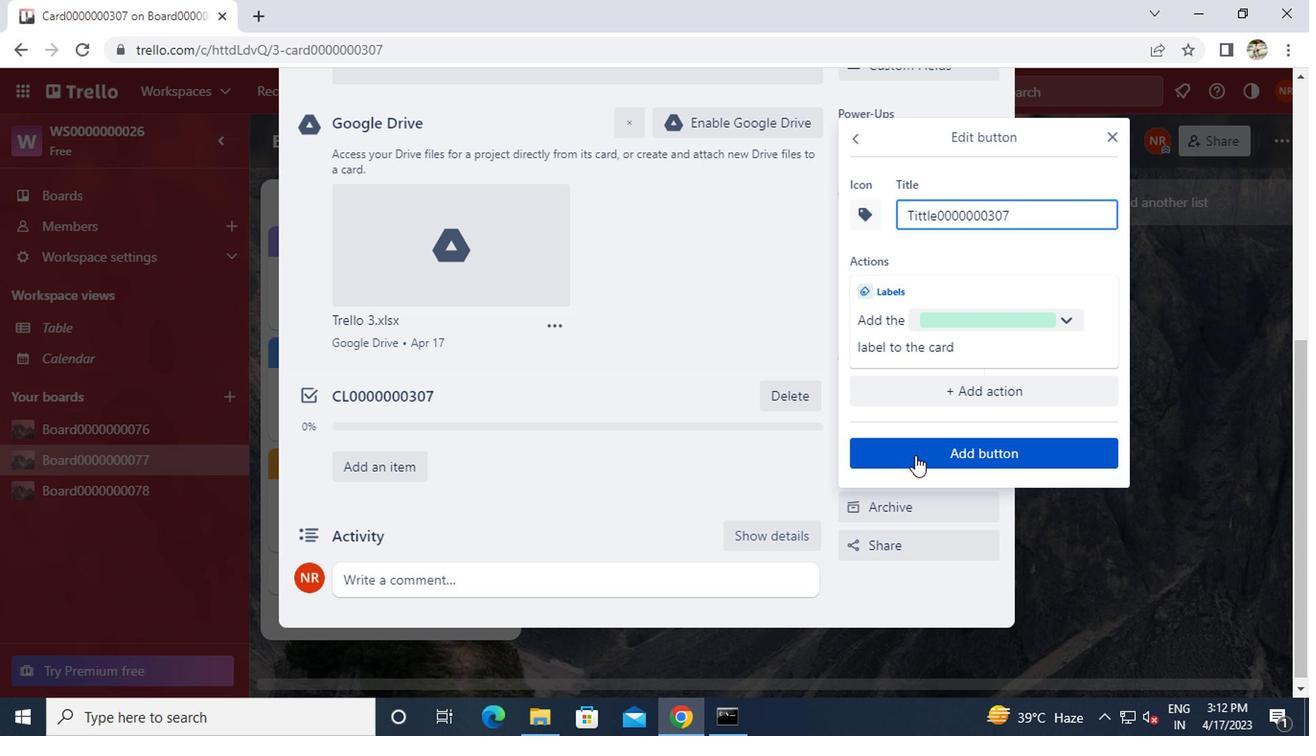 
Action: Mouse moved to (577, 448)
Screenshot: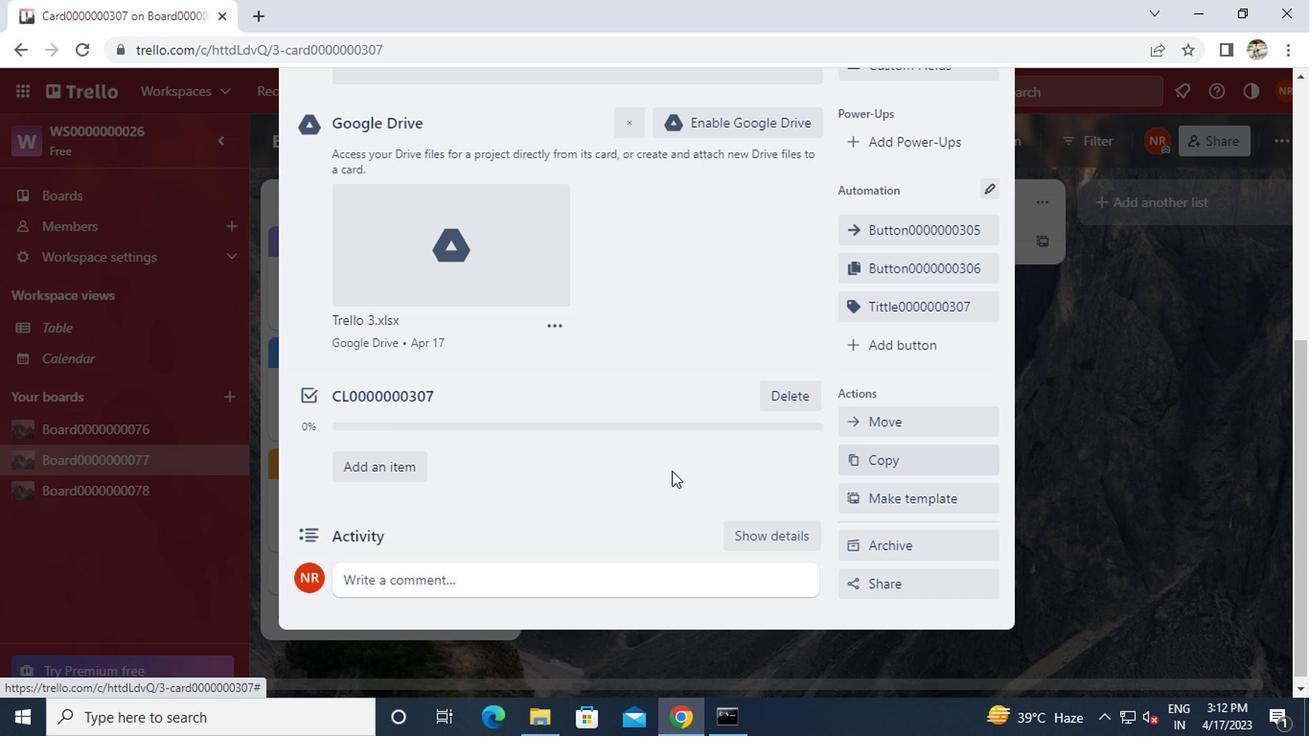 
Action: Mouse scrolled (577, 448) with delta (0, 0)
Screenshot: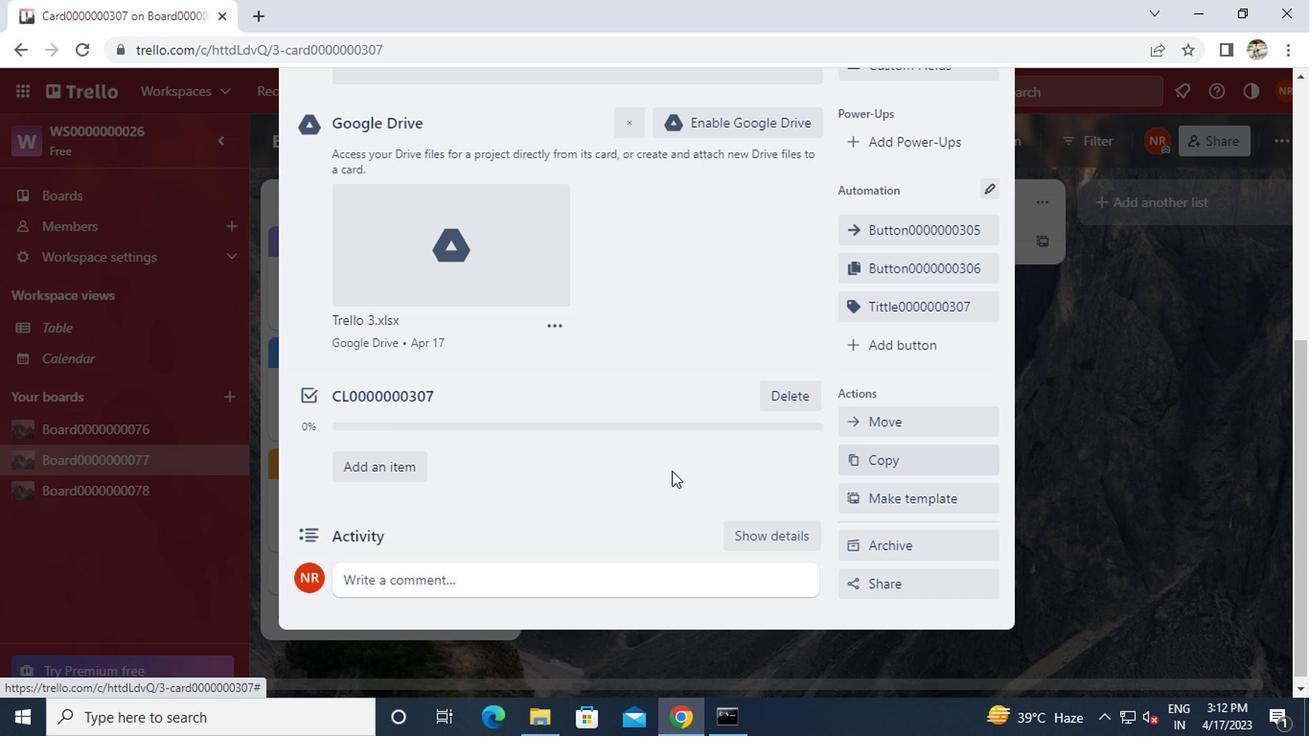 
Action: Mouse scrolled (577, 448) with delta (0, 0)
Screenshot: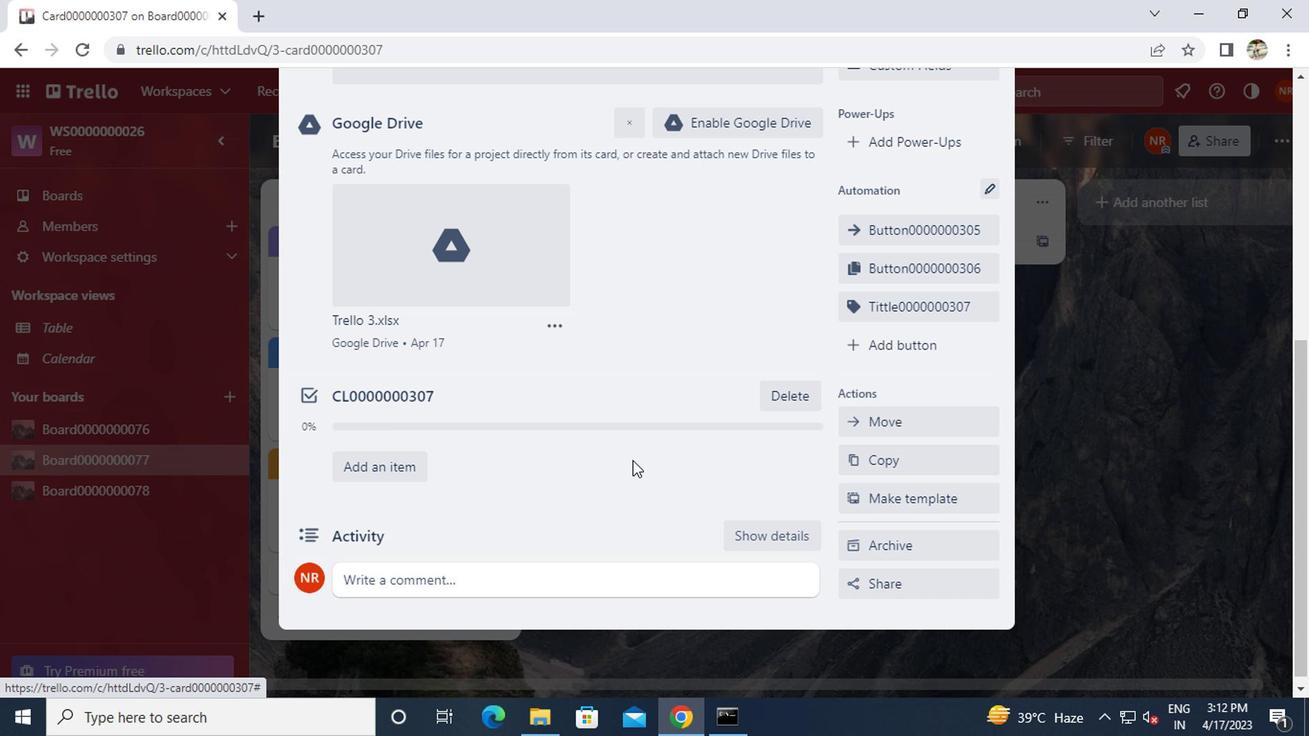 
Action: Mouse scrolled (577, 448) with delta (0, 0)
Screenshot: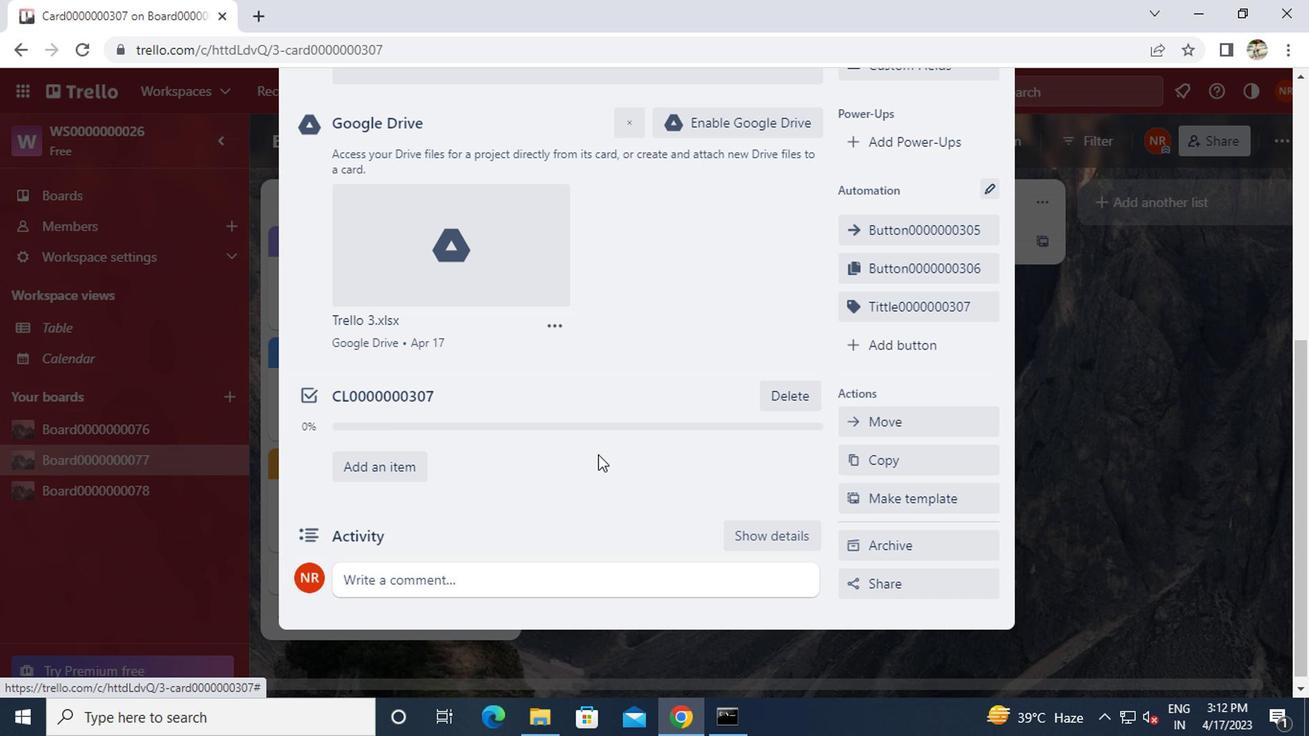 
Action: Mouse moved to (479, 339)
Screenshot: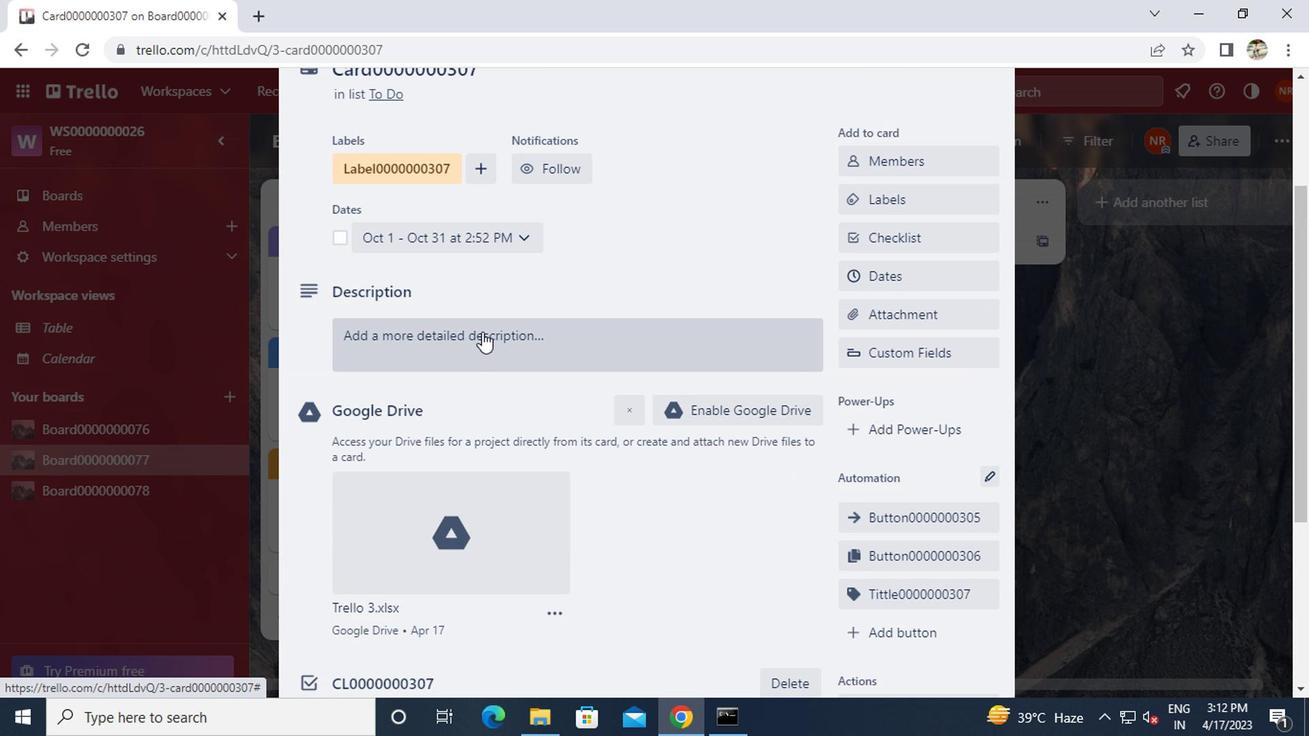 
Action: Mouse pressed left at (479, 339)
Screenshot: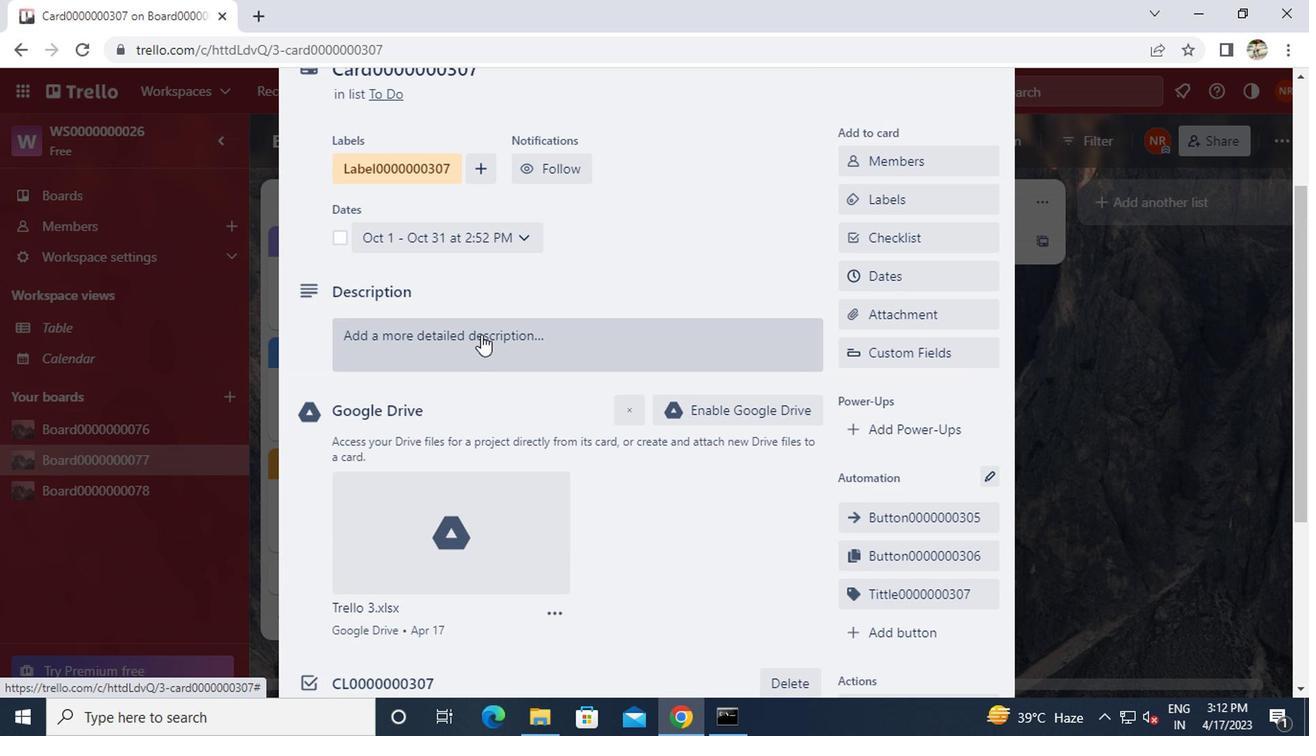 
Action: Key pressed <Key.caps_lock>ds00000004<Key.backspace>307
Screenshot: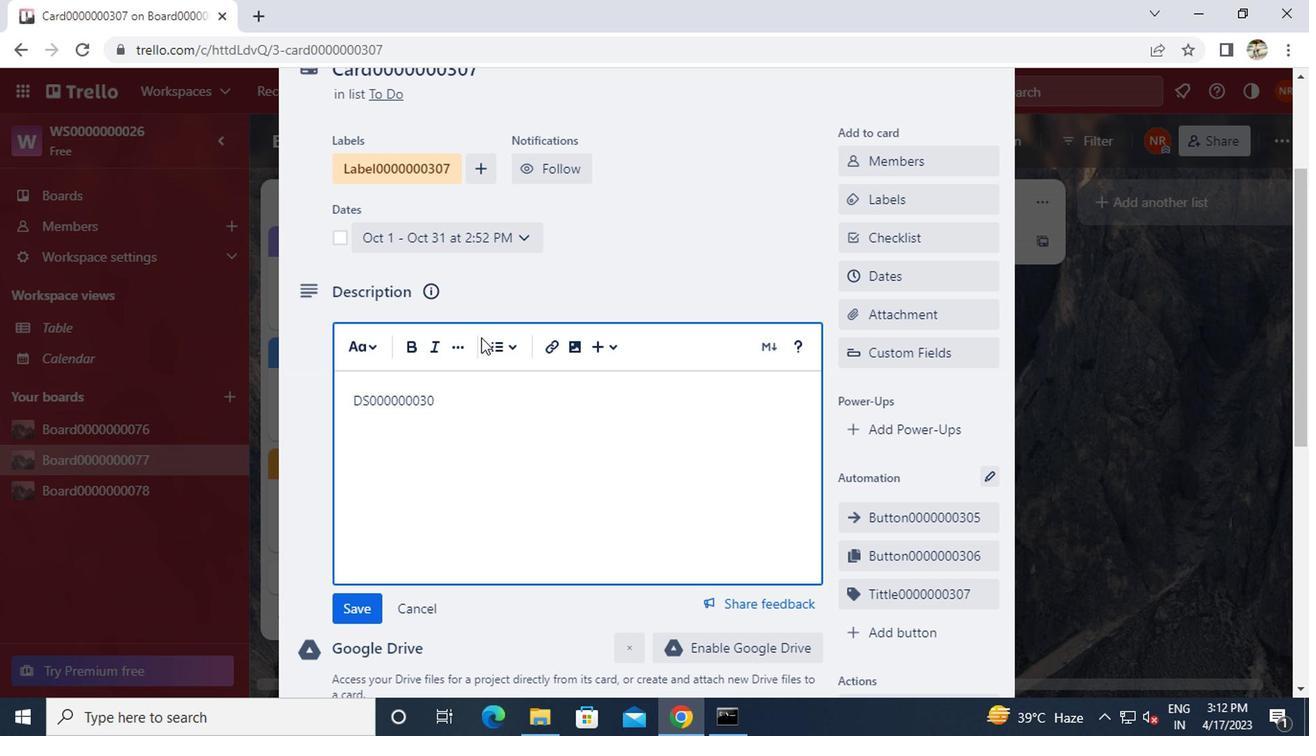 
Action: Mouse moved to (352, 614)
Screenshot: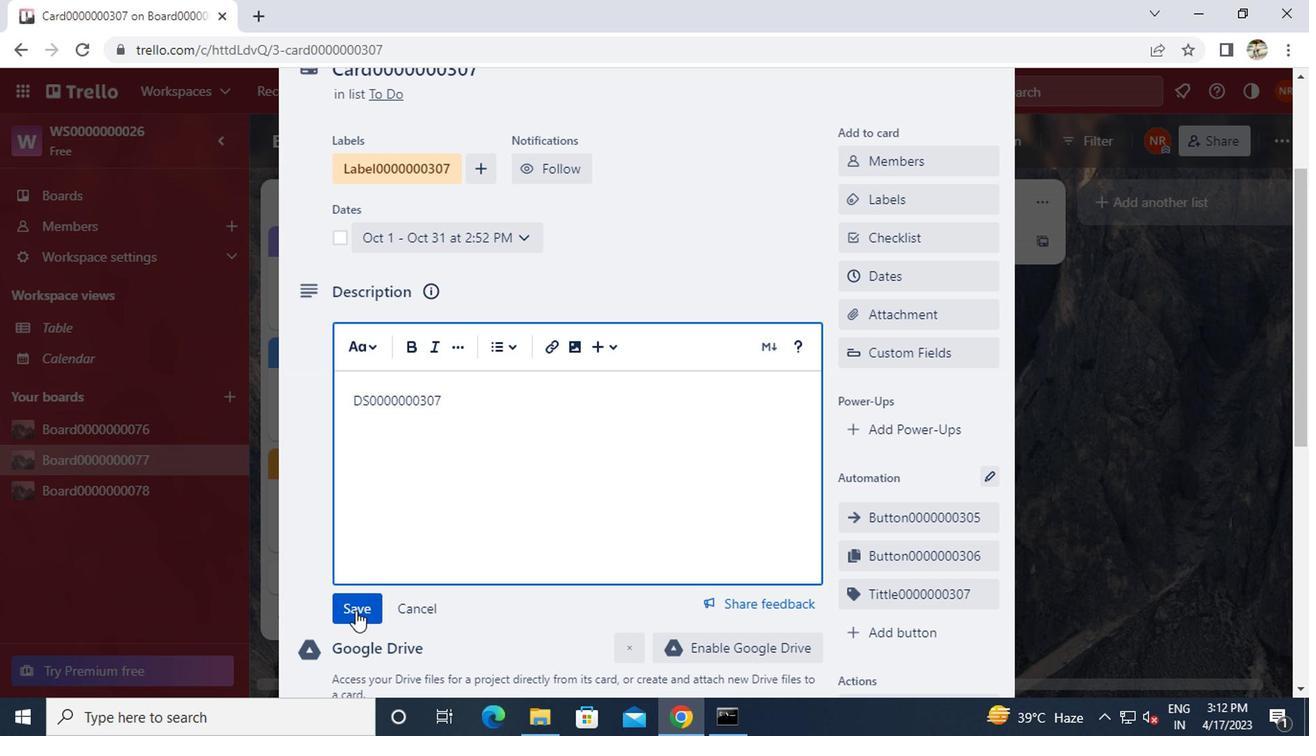 
Action: Mouse pressed left at (352, 614)
Screenshot: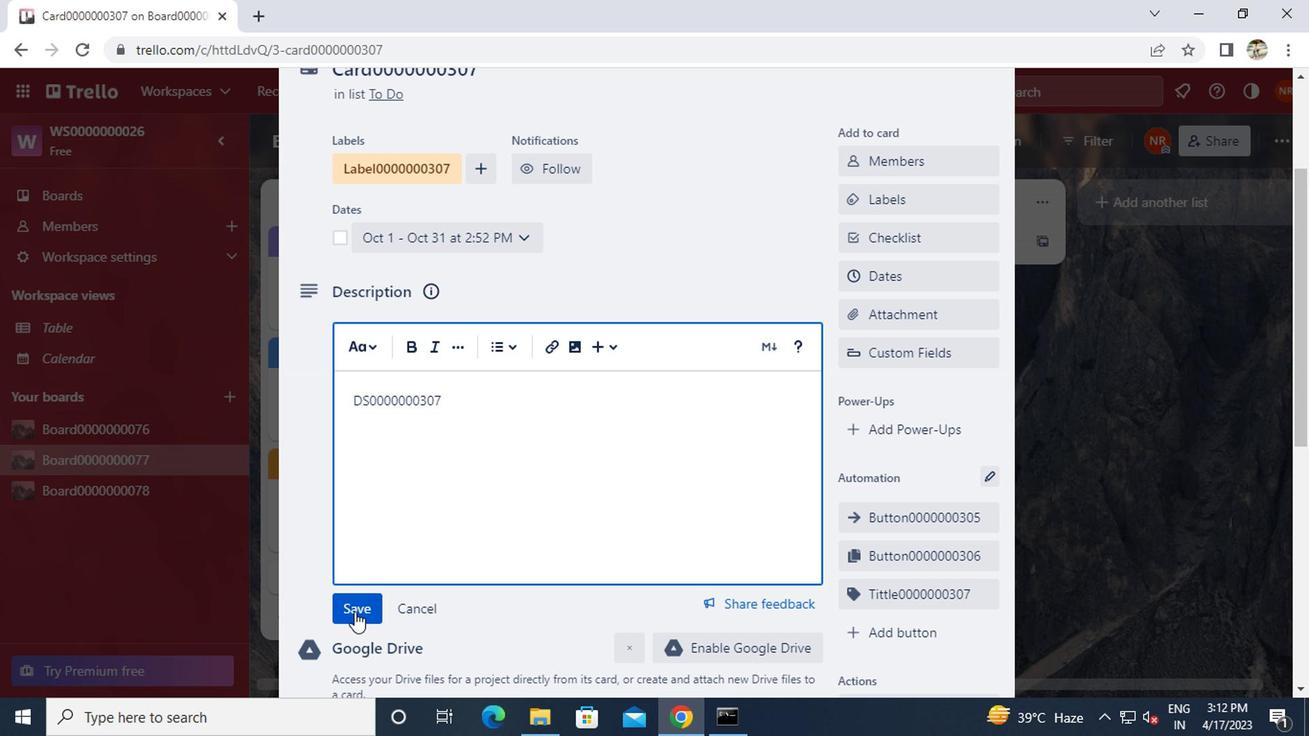 
Action: Mouse moved to (353, 611)
Screenshot: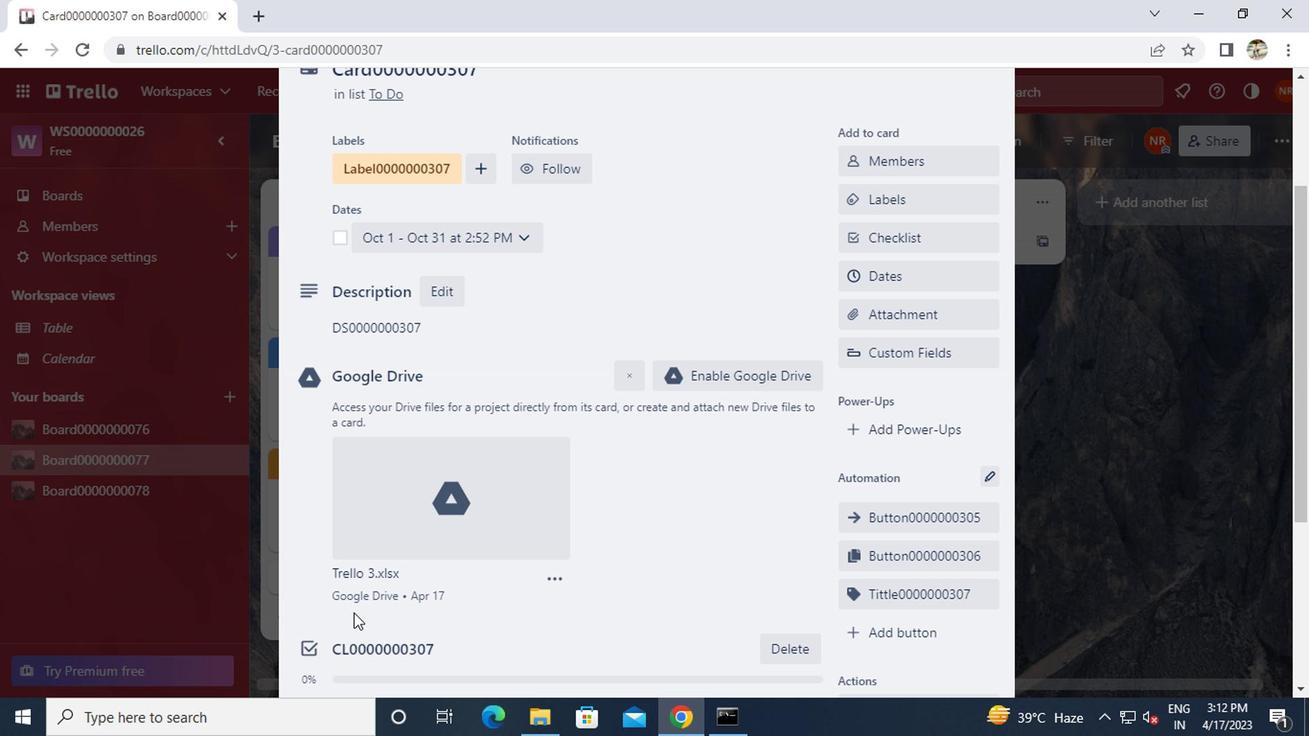 
Action: Mouse scrolled (353, 610) with delta (0, -1)
Screenshot: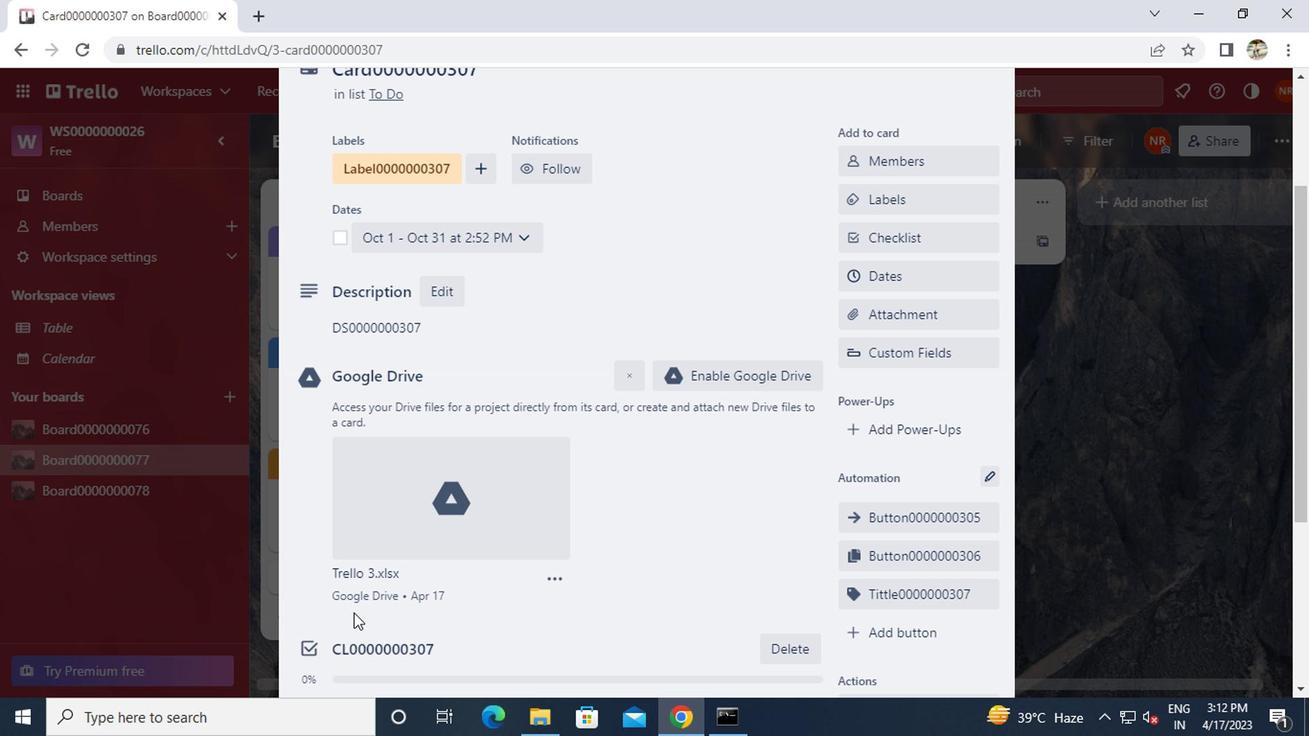 
Action: Mouse scrolled (353, 610) with delta (0, -1)
Screenshot: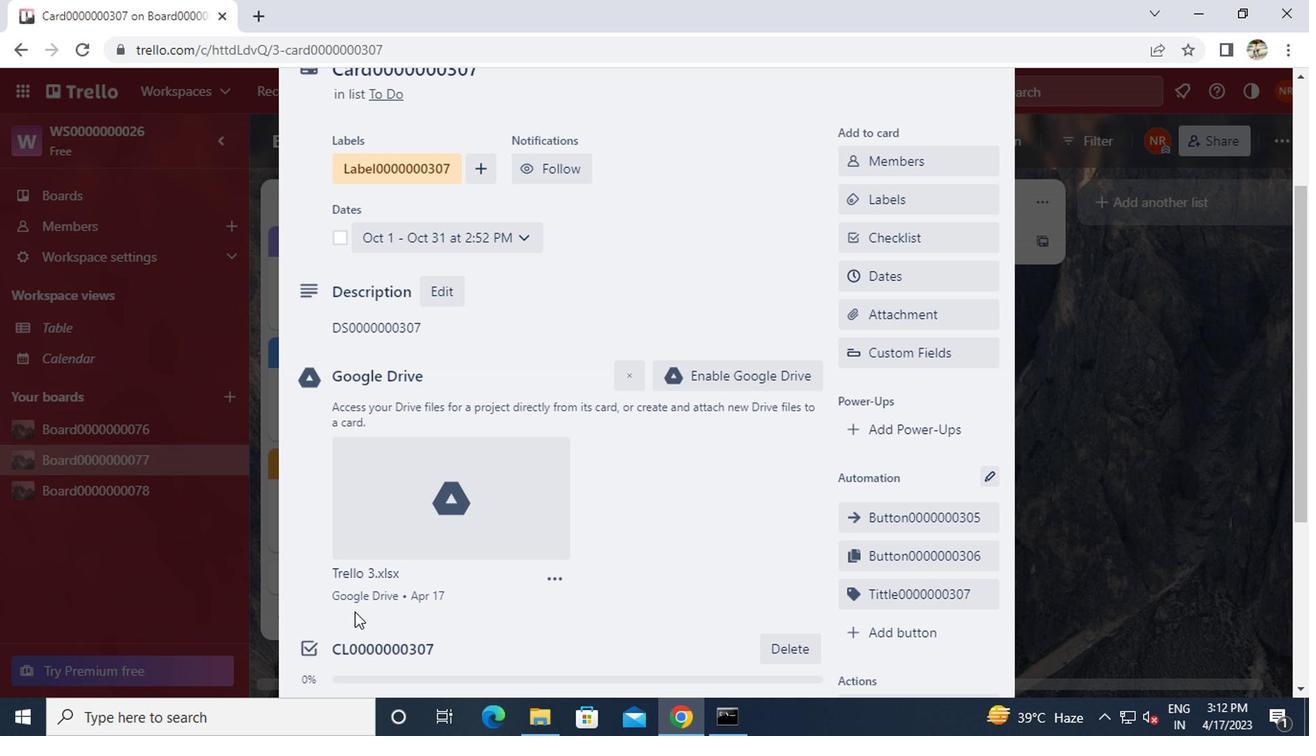 
Action: Mouse moved to (360, 602)
Screenshot: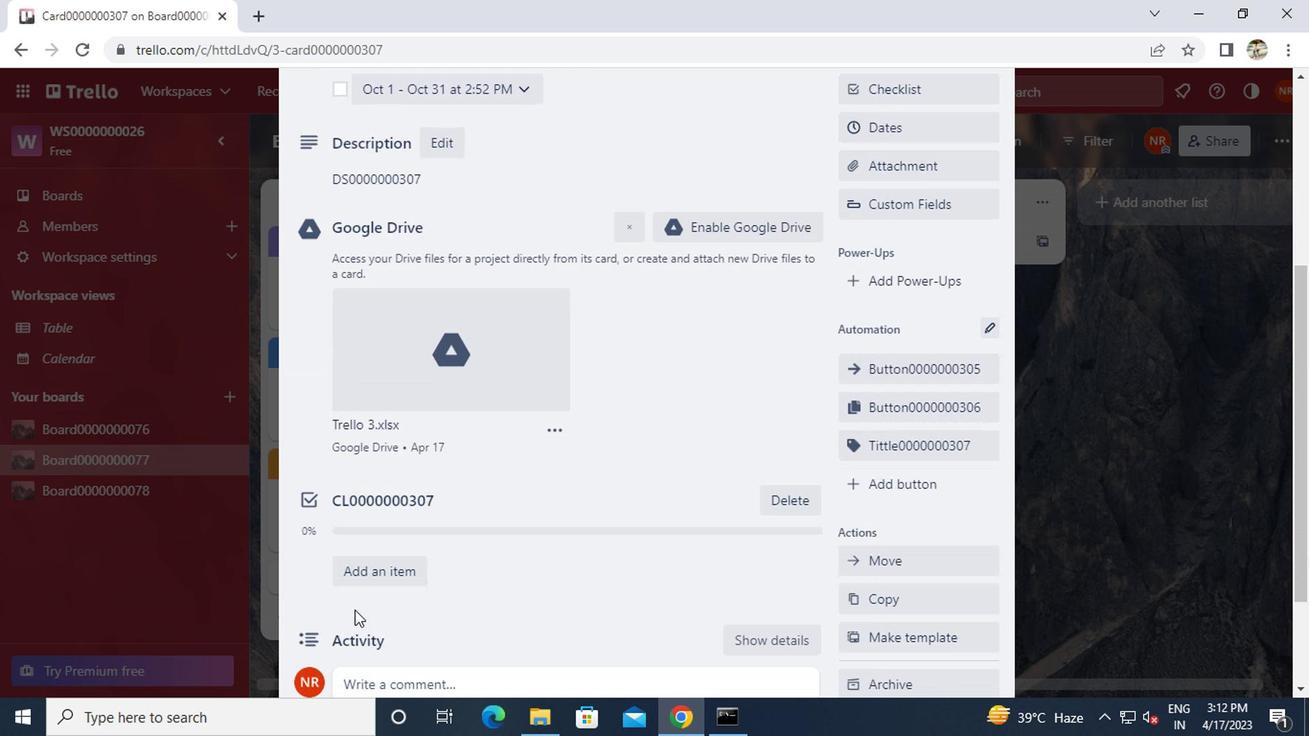 
Action: Mouse scrolled (360, 600) with delta (0, -1)
Screenshot: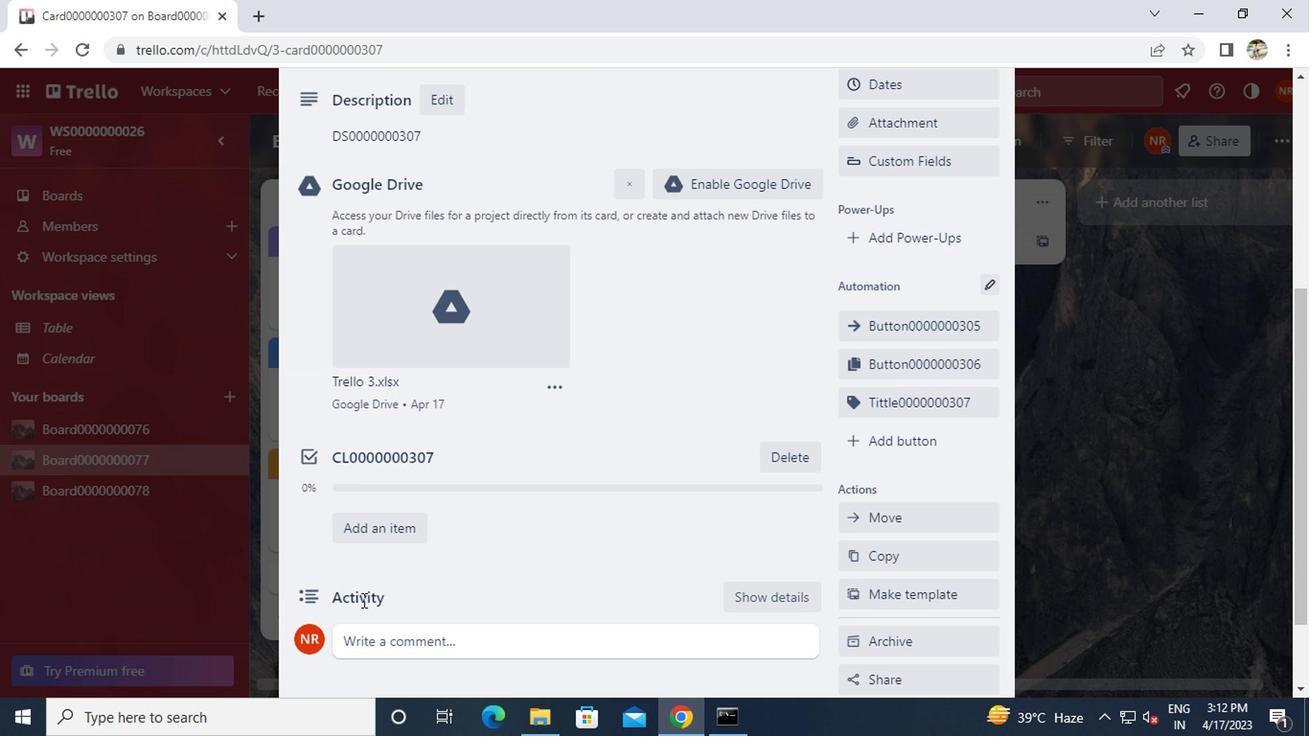 
Action: Mouse moved to (381, 549)
Screenshot: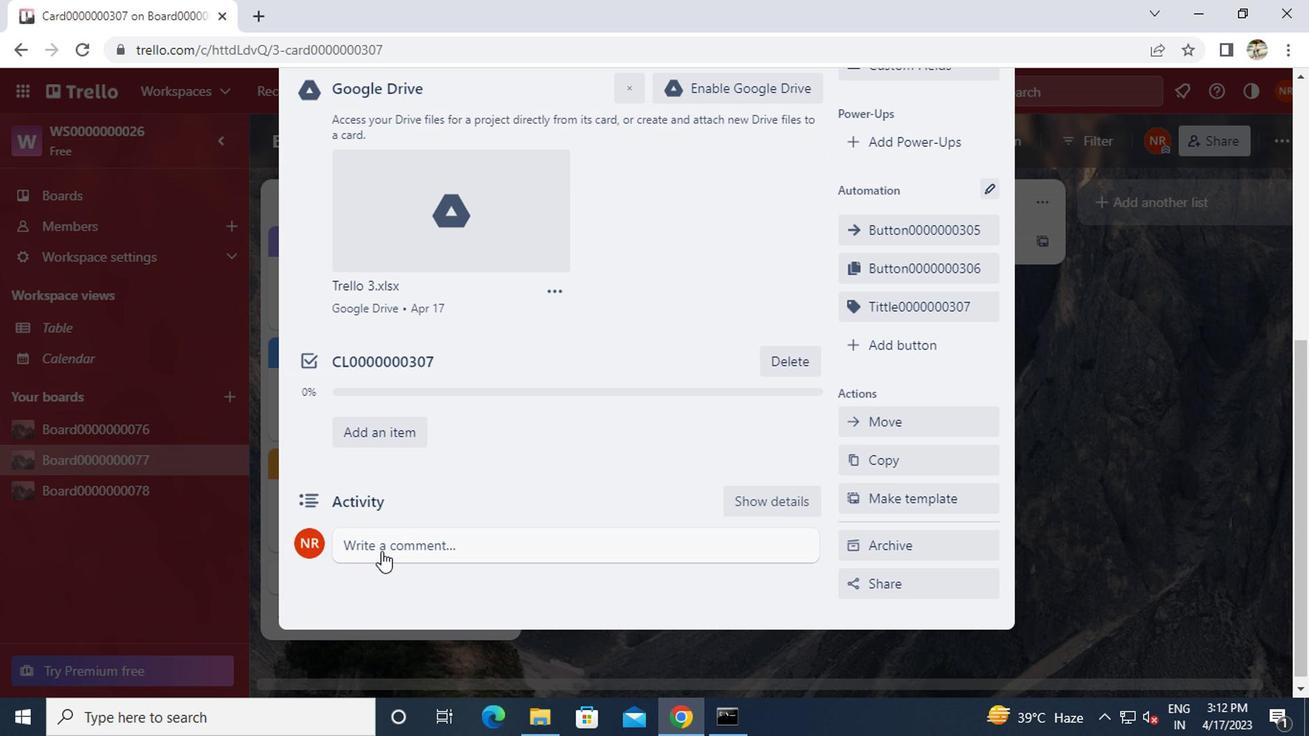 
Action: Mouse pressed left at (381, 549)
Screenshot: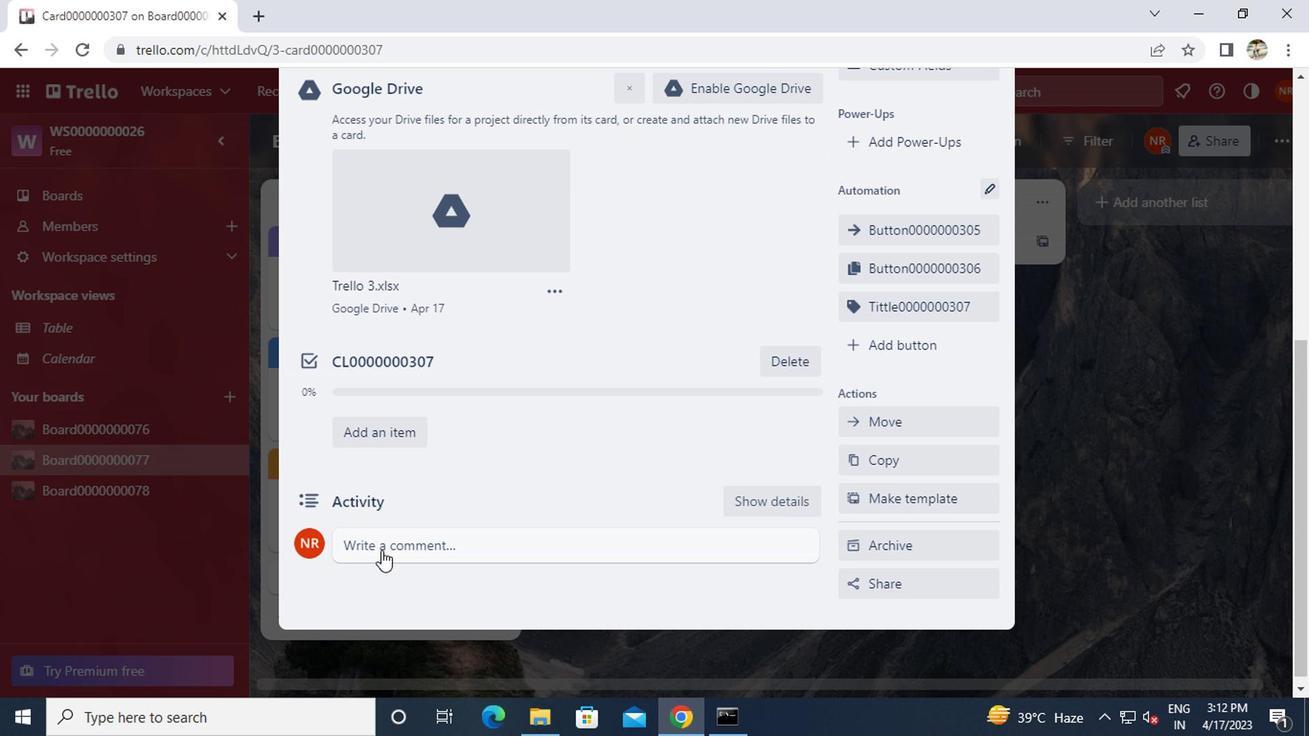 
Action: Key pressed <Key.caps_lock><Key.caps_lock>cl<Key.backspace>m0000000307
Screenshot: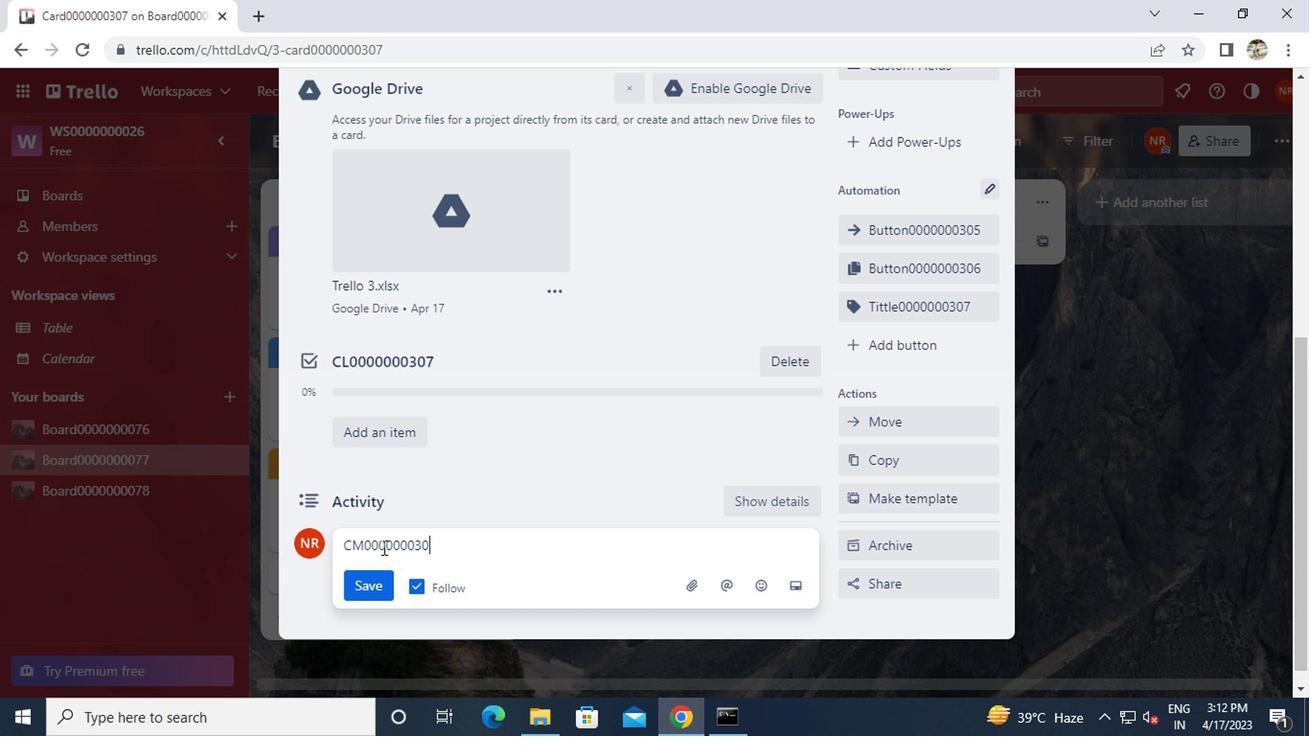 
Action: Mouse moved to (367, 578)
Screenshot: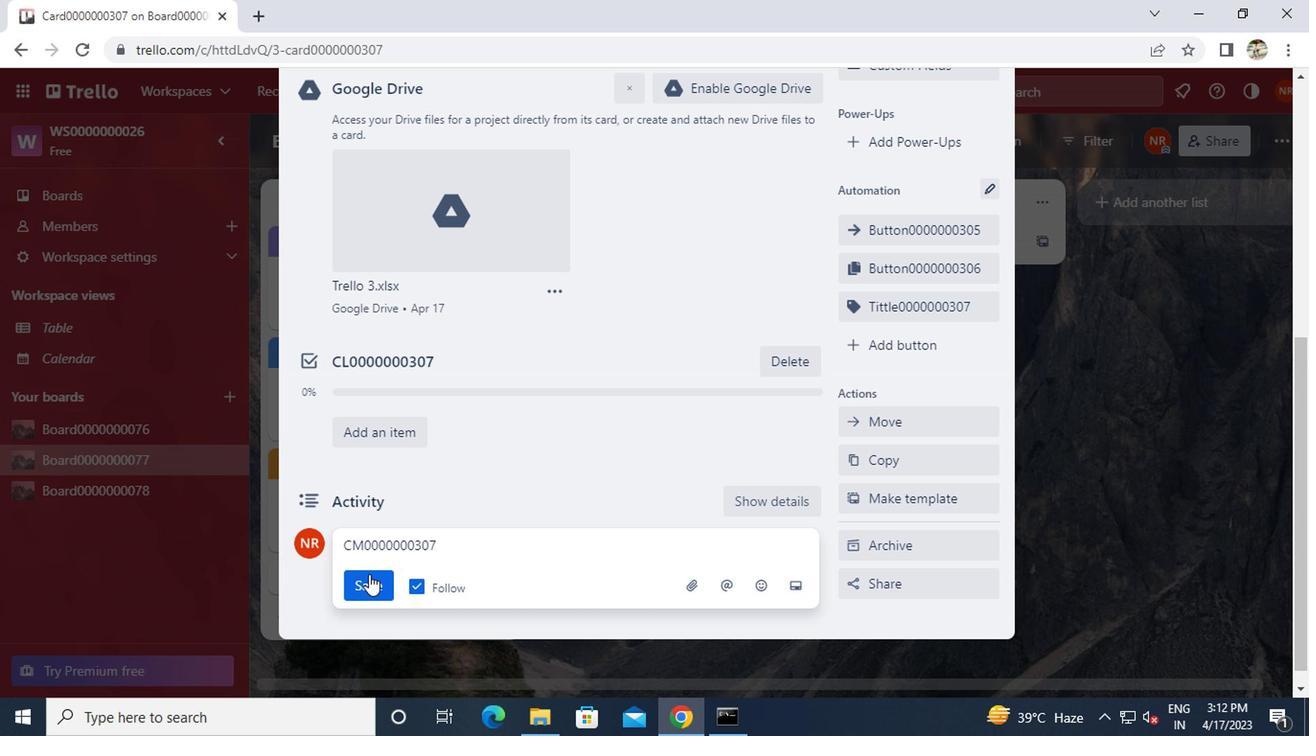
Action: Mouse pressed left at (367, 578)
Screenshot: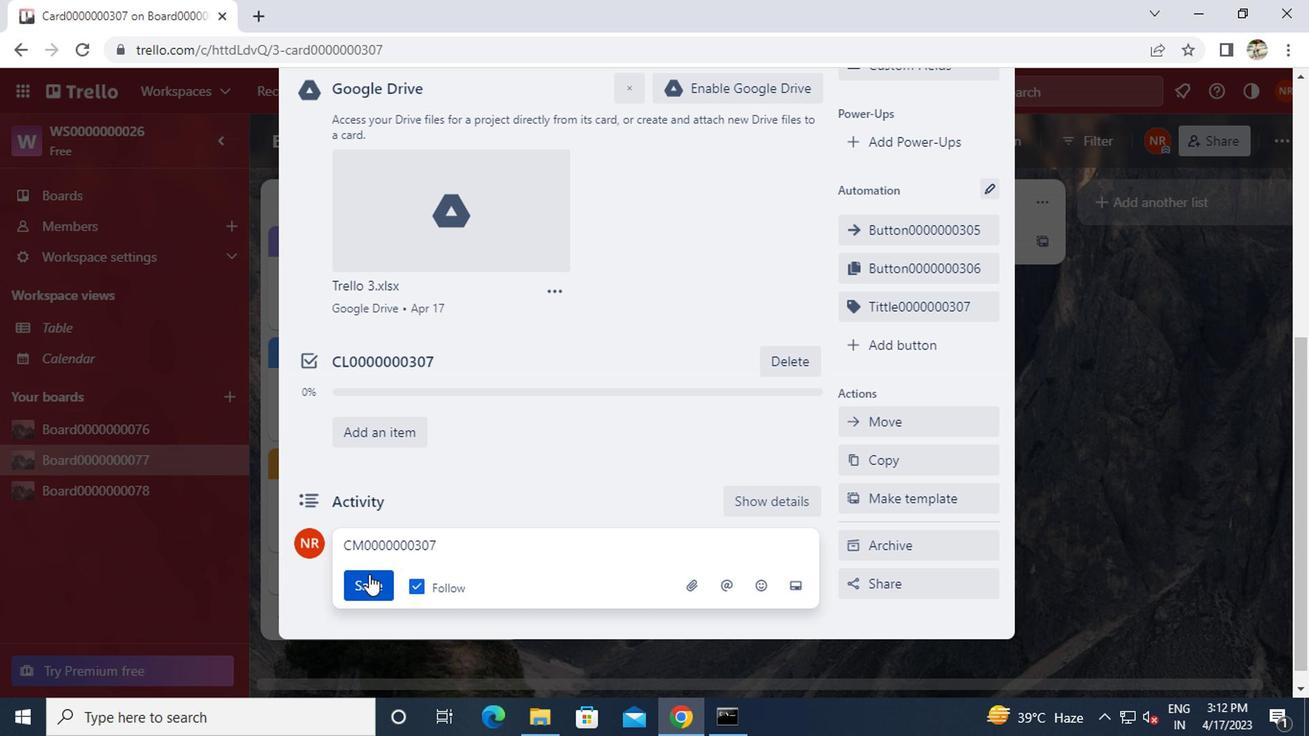 
